 Task: Check out the plans for you.
Action: Mouse moved to (72, 605)
Screenshot: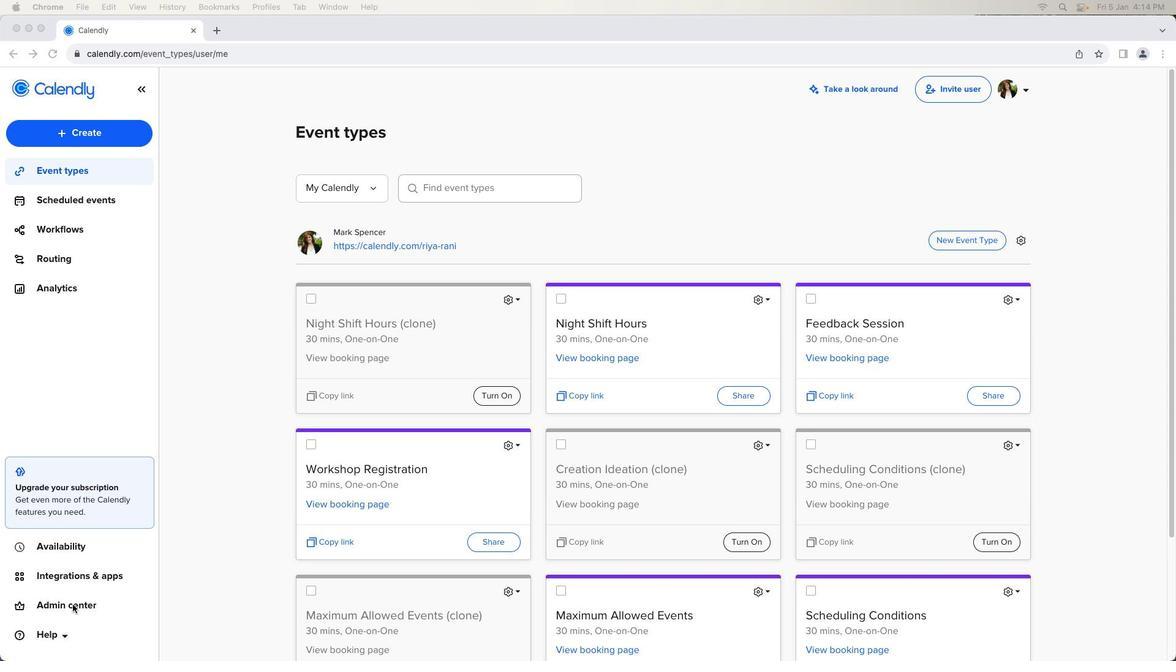 
Action: Mouse pressed left at (72, 605)
Screenshot: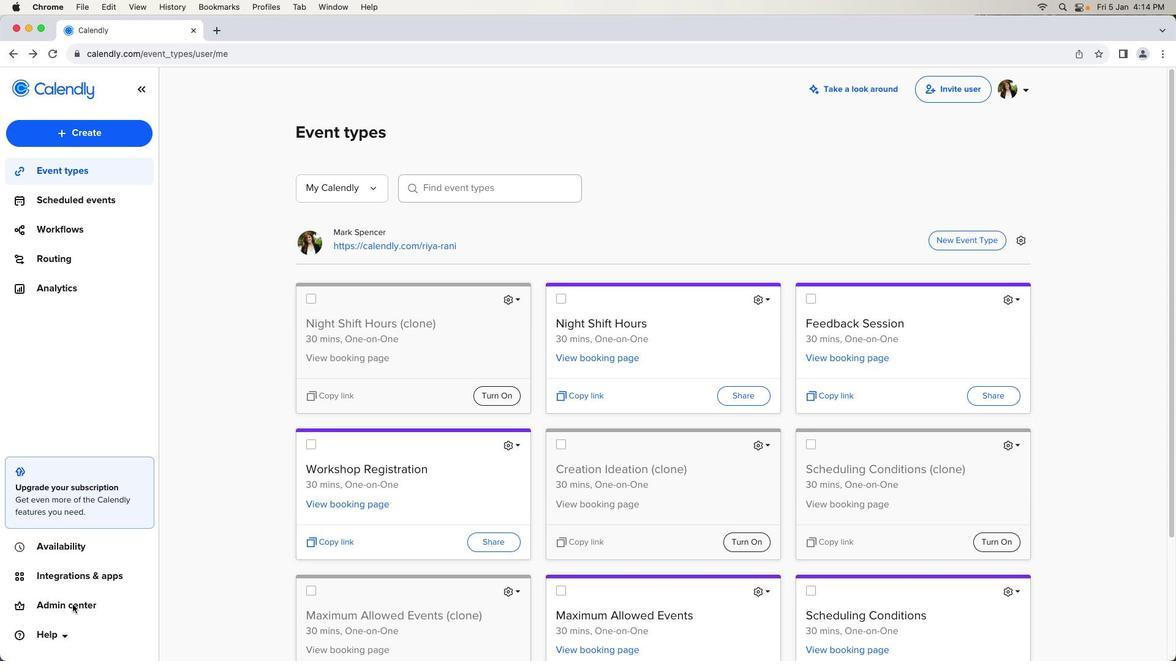 
Action: Mouse pressed left at (72, 605)
Screenshot: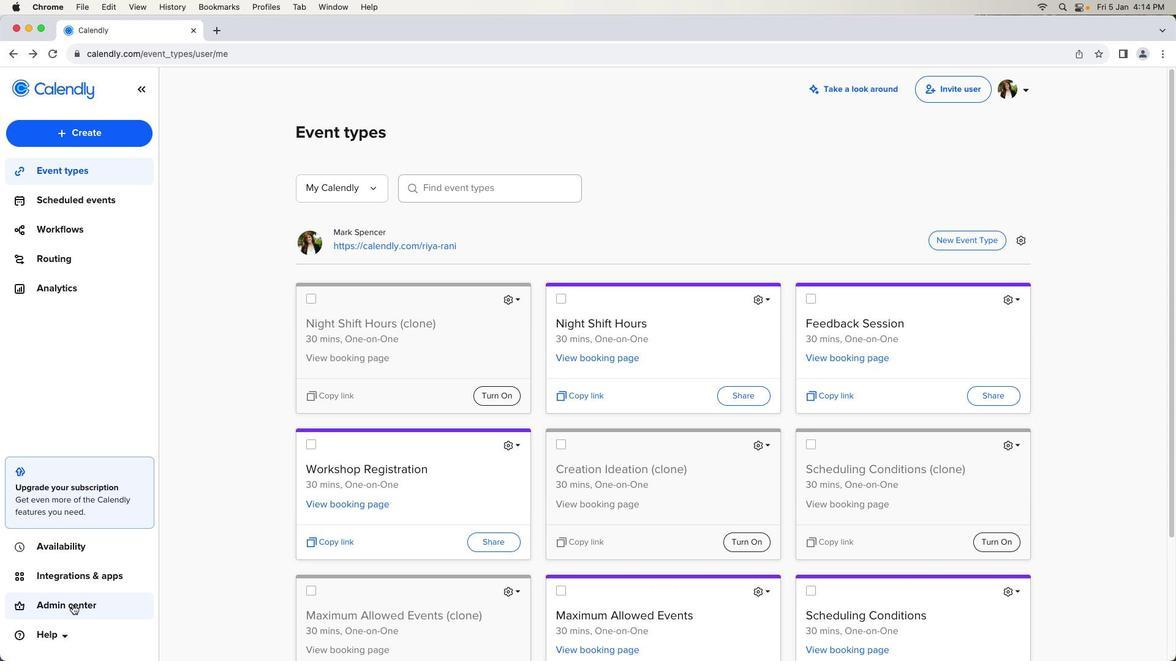 
Action: Mouse moved to (87, 376)
Screenshot: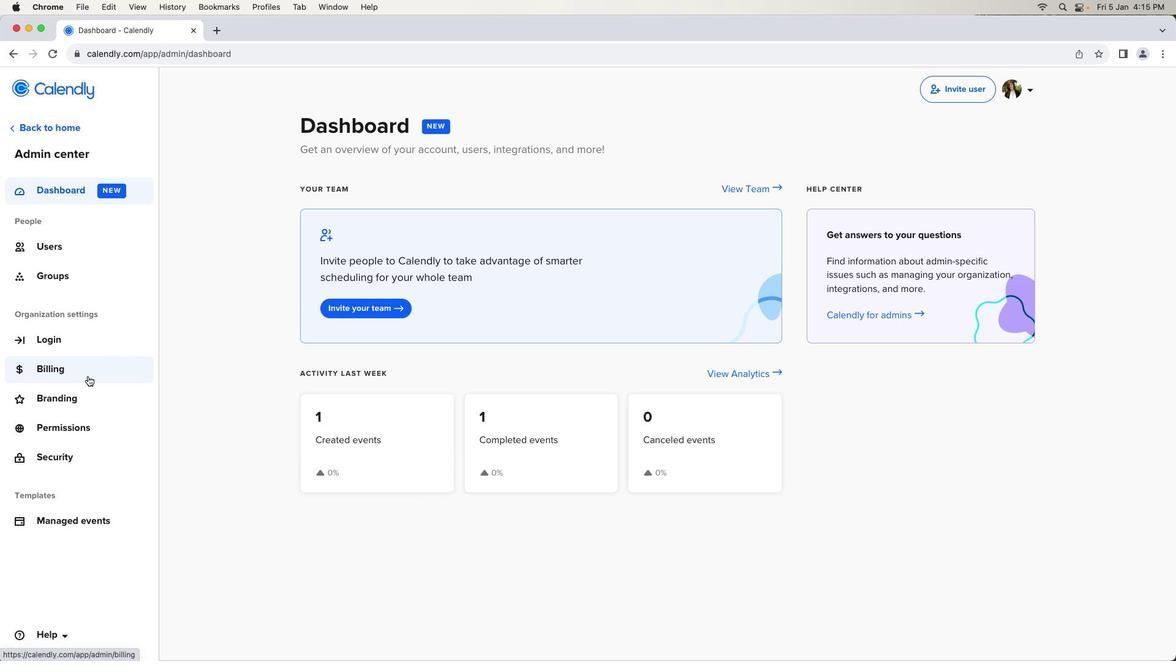 
Action: Mouse pressed left at (87, 376)
Screenshot: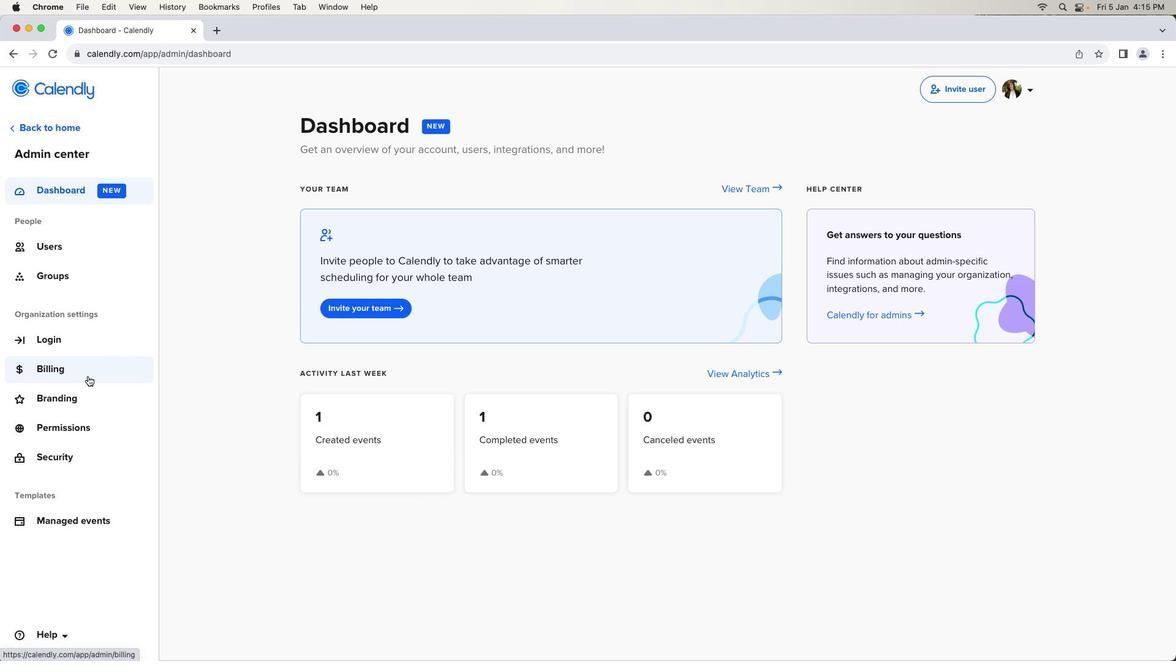 
Action: Mouse moved to (840, 536)
Screenshot: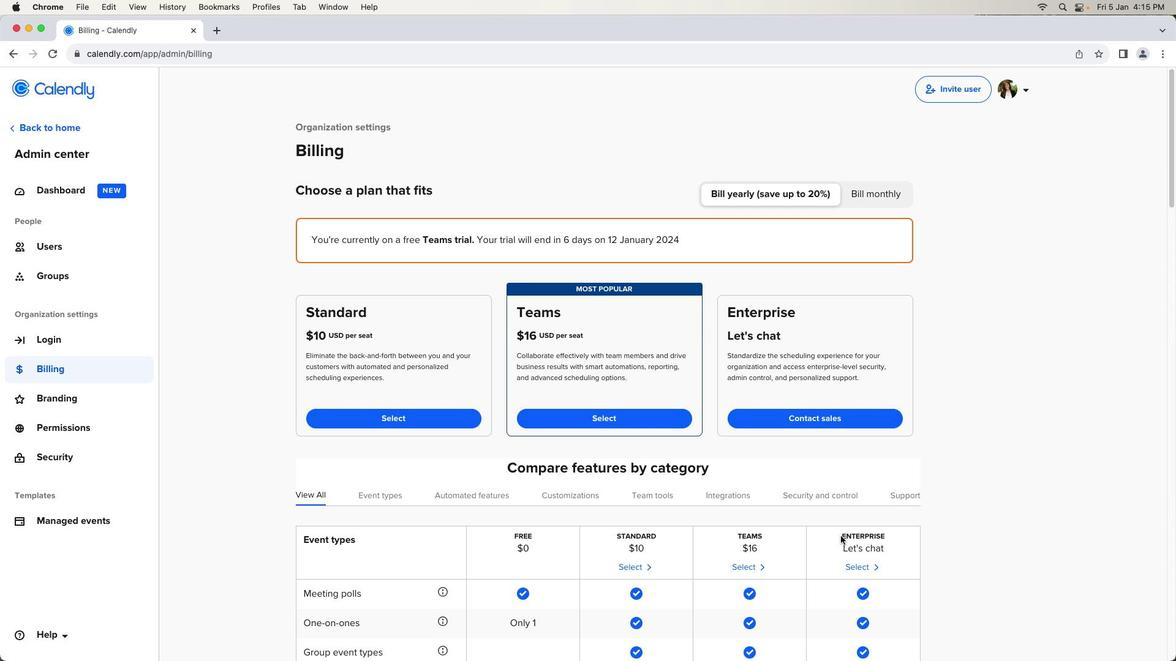 
Action: Mouse scrolled (840, 536) with delta (0, 0)
Screenshot: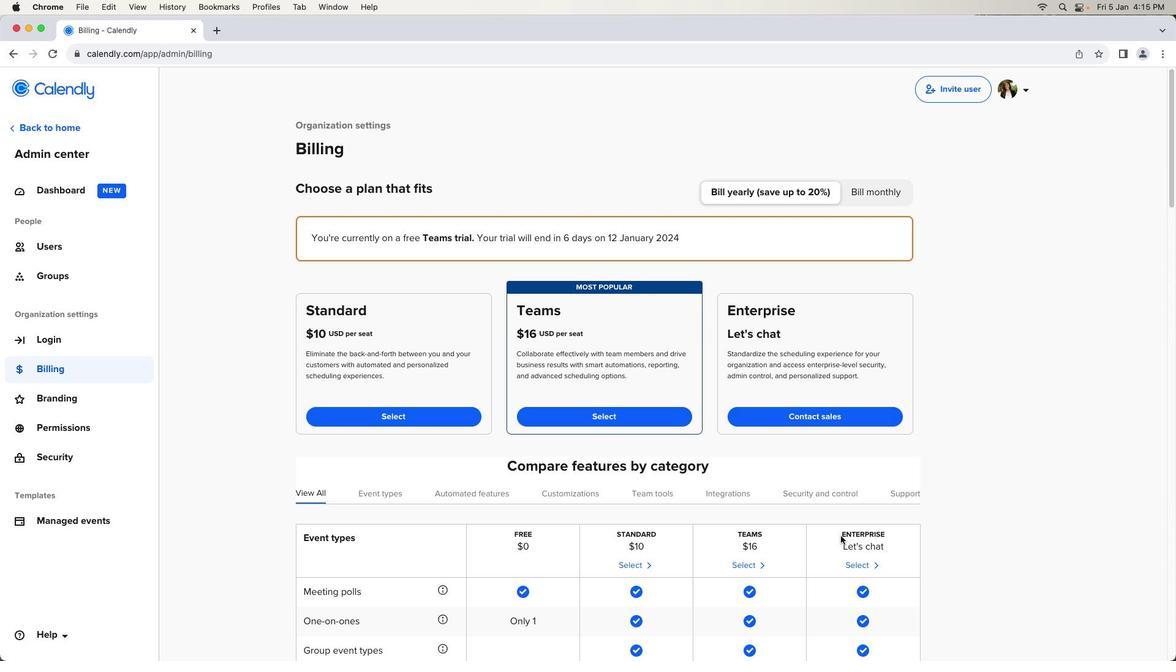
Action: Mouse scrolled (840, 536) with delta (0, 0)
Screenshot: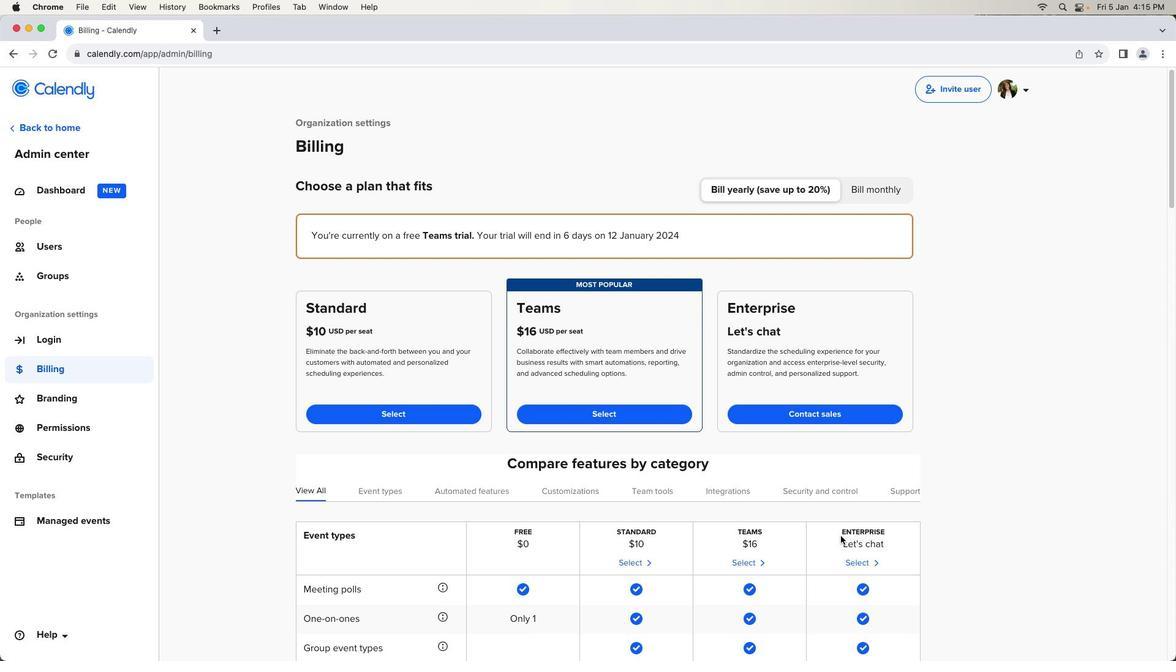 
Action: Mouse scrolled (840, 536) with delta (0, 0)
Screenshot: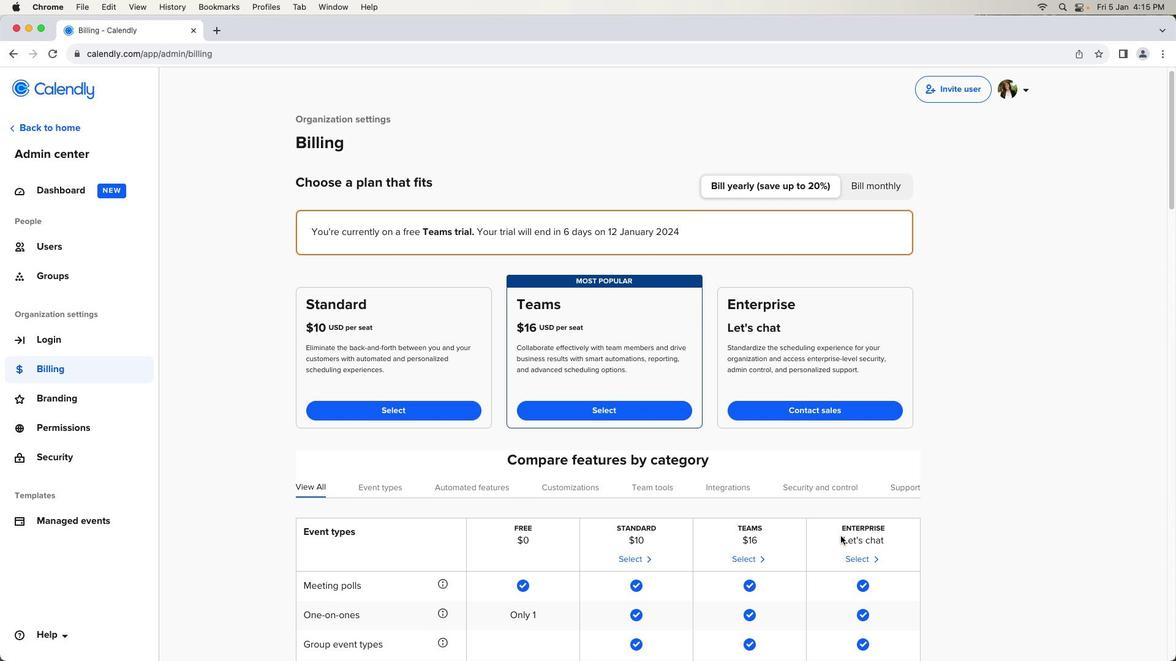 
Action: Mouse scrolled (840, 536) with delta (0, 0)
Screenshot: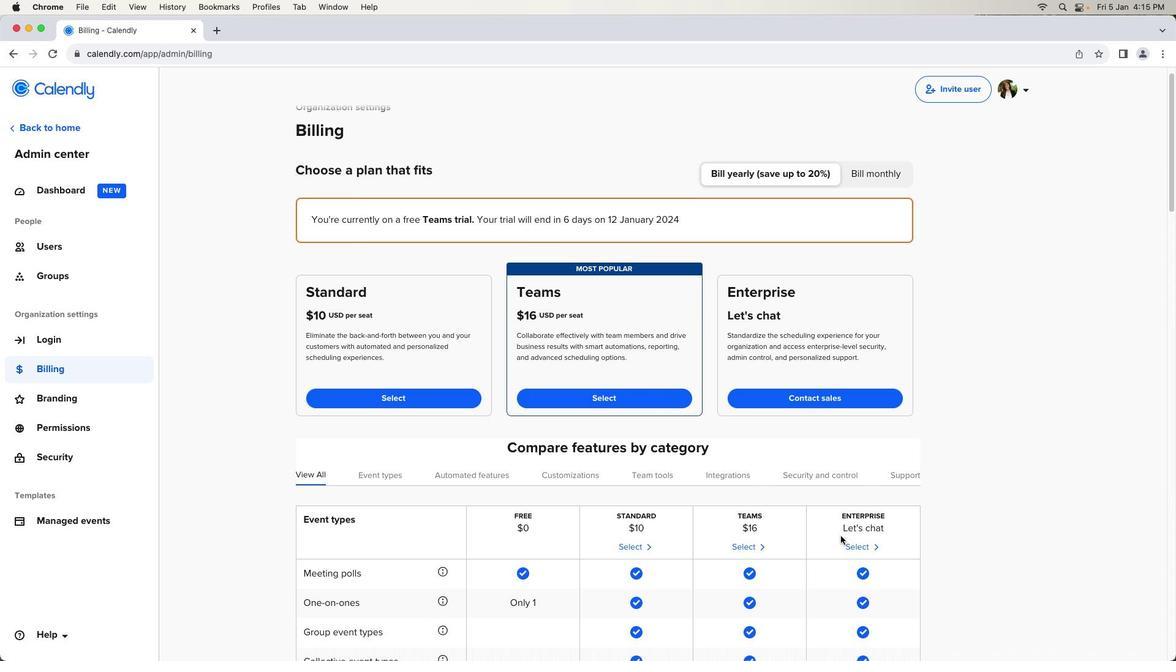 
Action: Mouse scrolled (840, 536) with delta (0, 0)
Screenshot: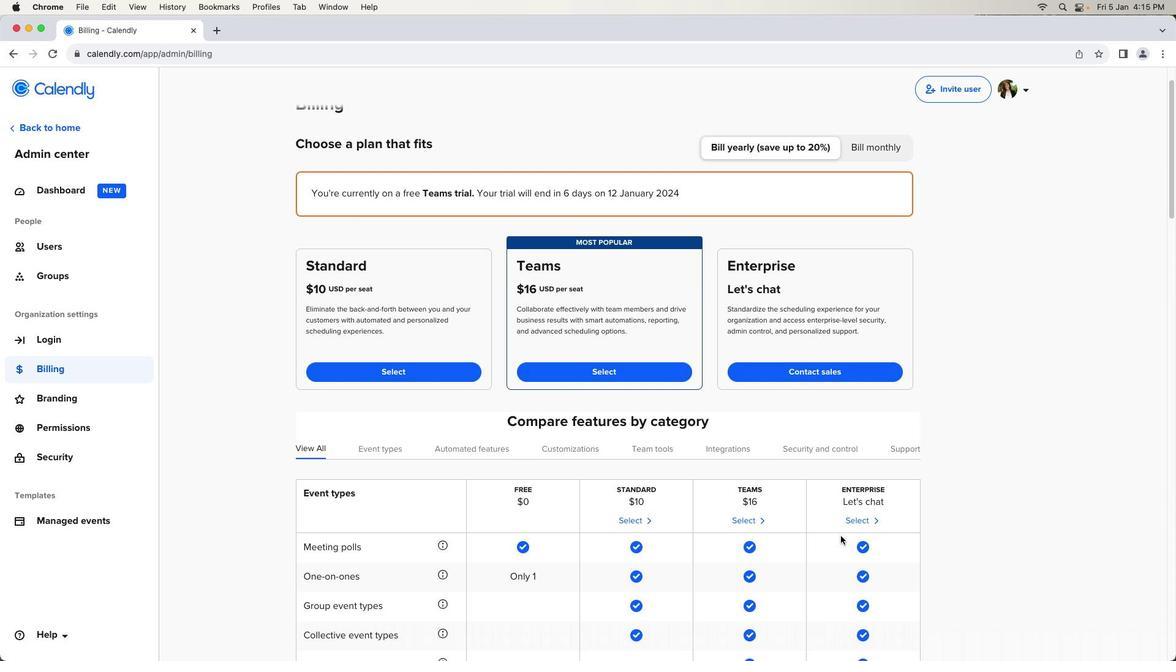 
Action: Mouse scrolled (840, 536) with delta (0, 0)
Screenshot: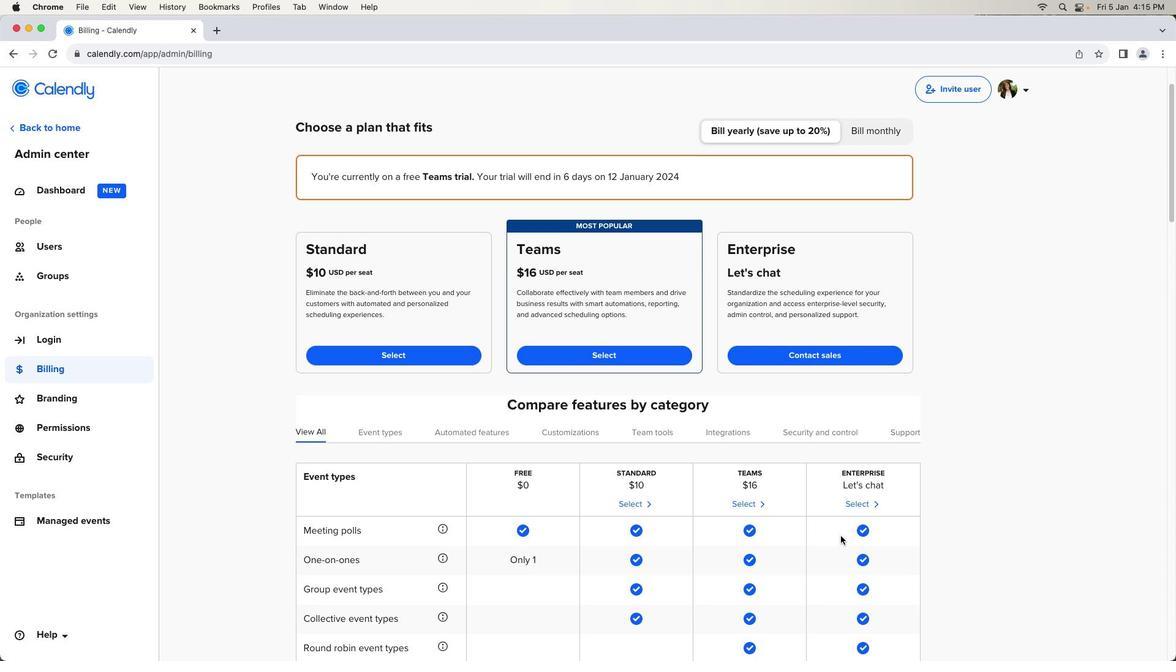 
Action: Mouse scrolled (840, 536) with delta (0, 0)
Screenshot: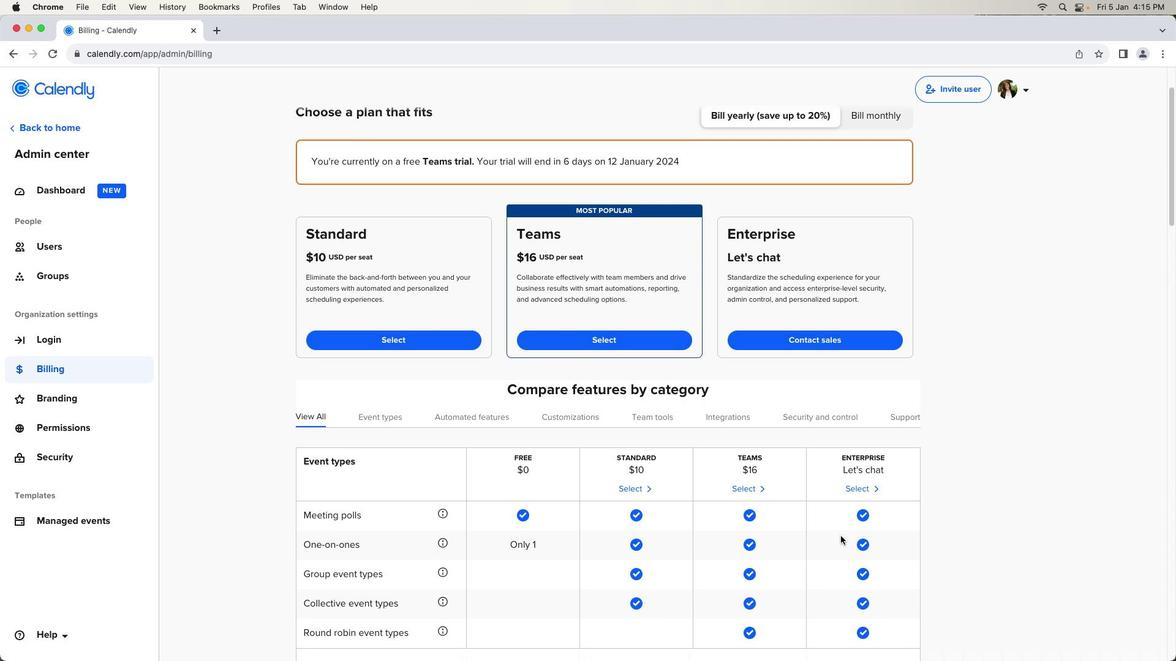 
Action: Mouse scrolled (840, 536) with delta (0, 0)
Screenshot: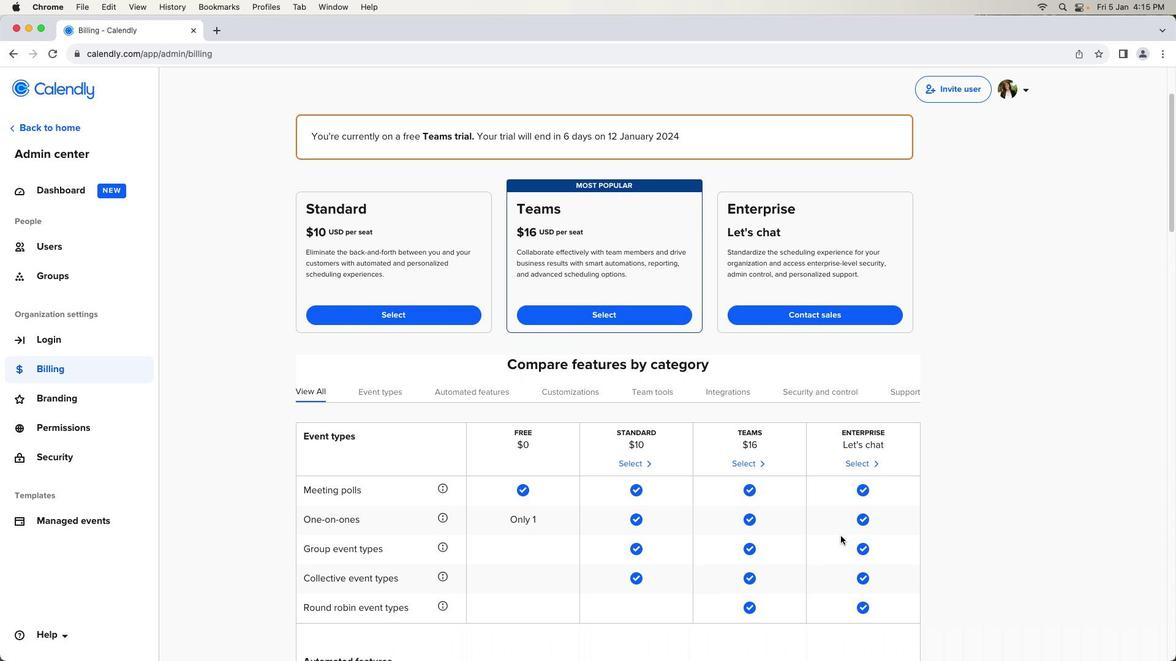 
Action: Mouse scrolled (840, 536) with delta (0, -1)
Screenshot: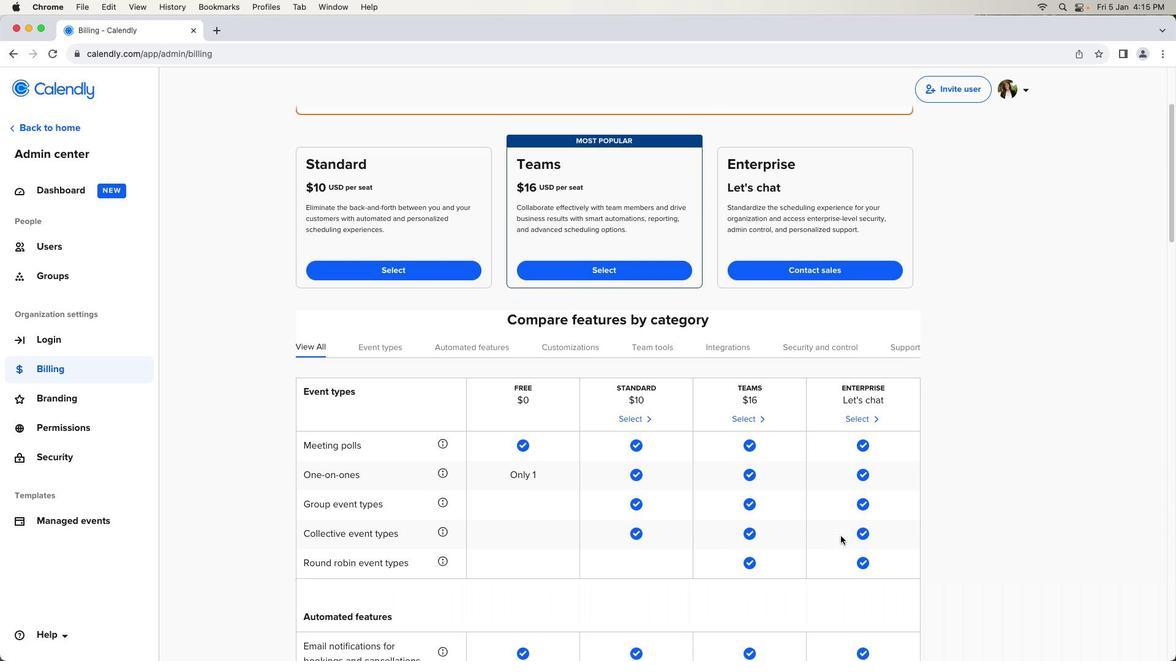 
Action: Mouse moved to (840, 536)
Screenshot: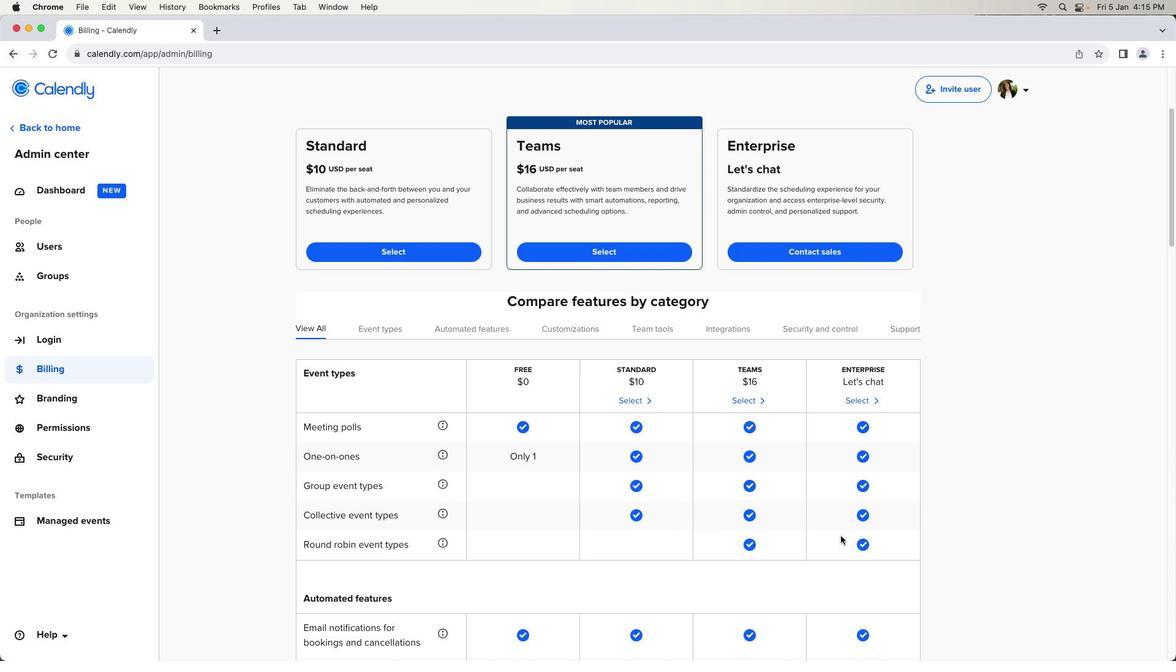 
Action: Mouse scrolled (840, 536) with delta (0, 0)
Screenshot: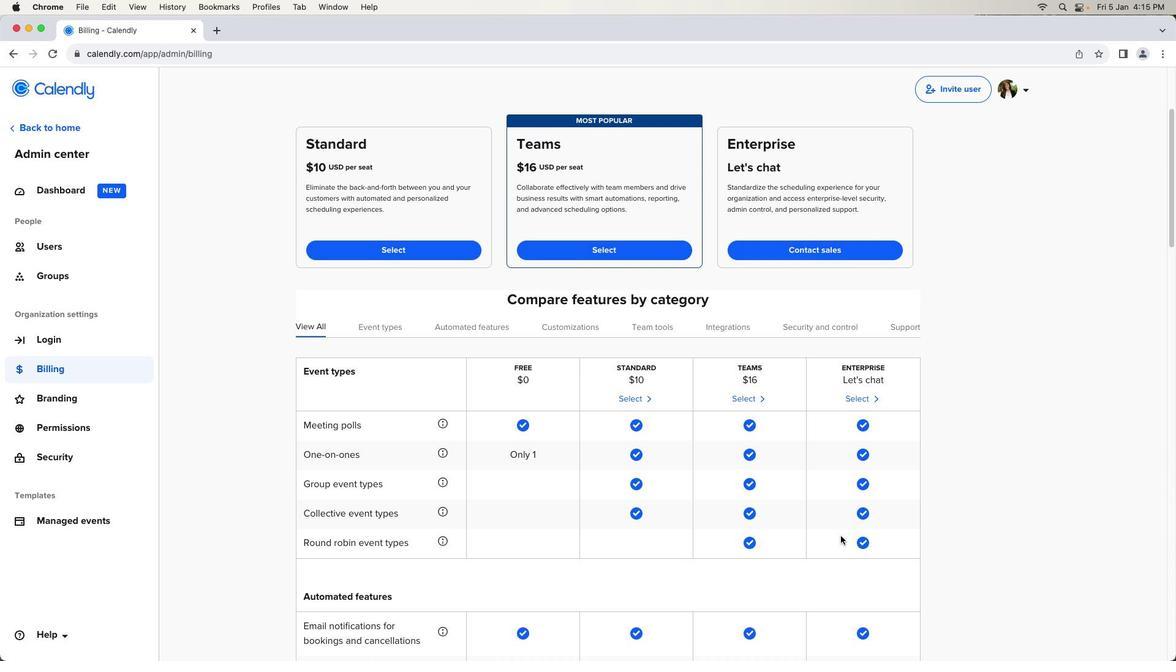 
Action: Mouse scrolled (840, 536) with delta (0, 0)
Screenshot: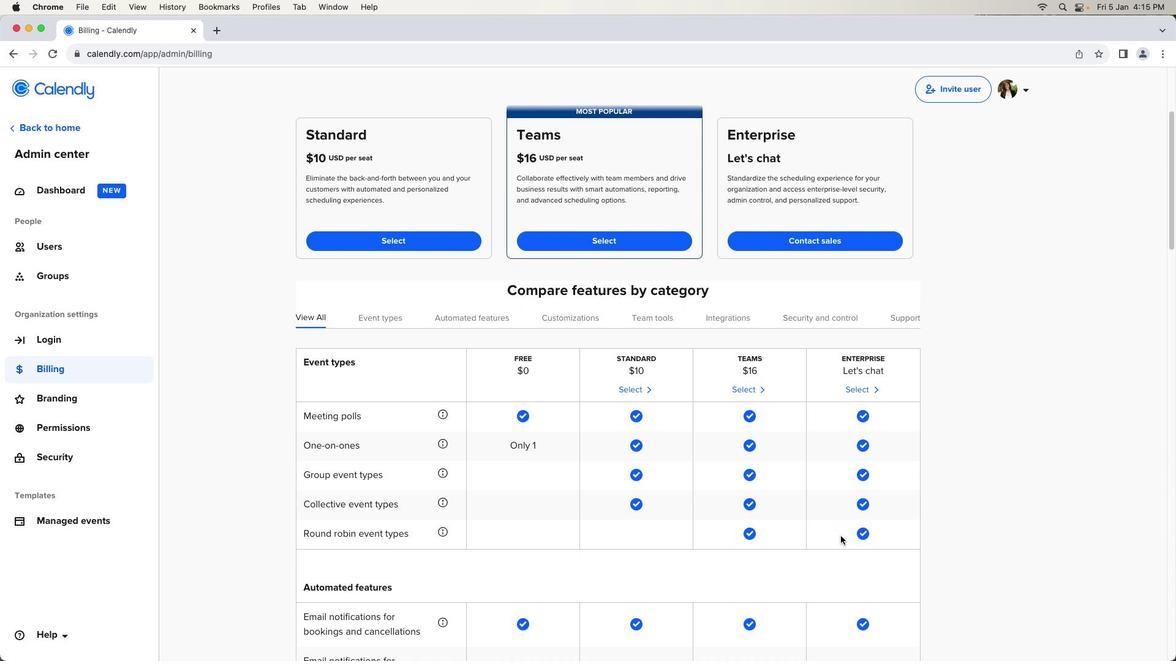 
Action: Mouse scrolled (840, 536) with delta (0, 0)
Screenshot: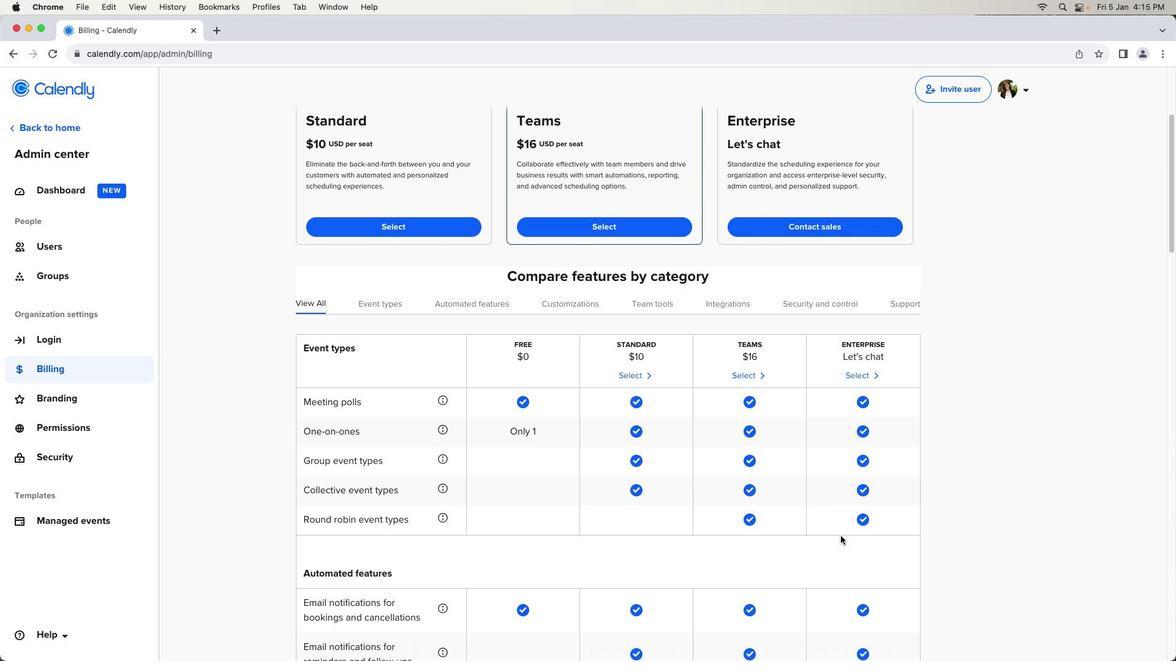 
Action: Mouse moved to (840, 536)
Screenshot: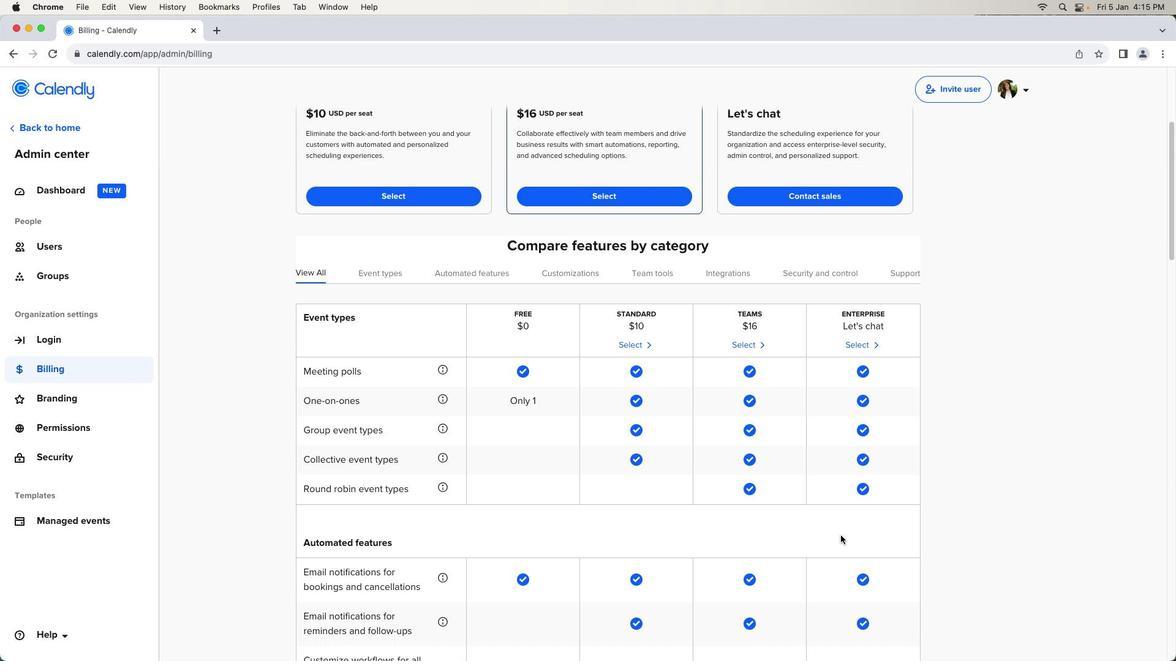 
Action: Mouse scrolled (840, 536) with delta (0, 0)
Screenshot: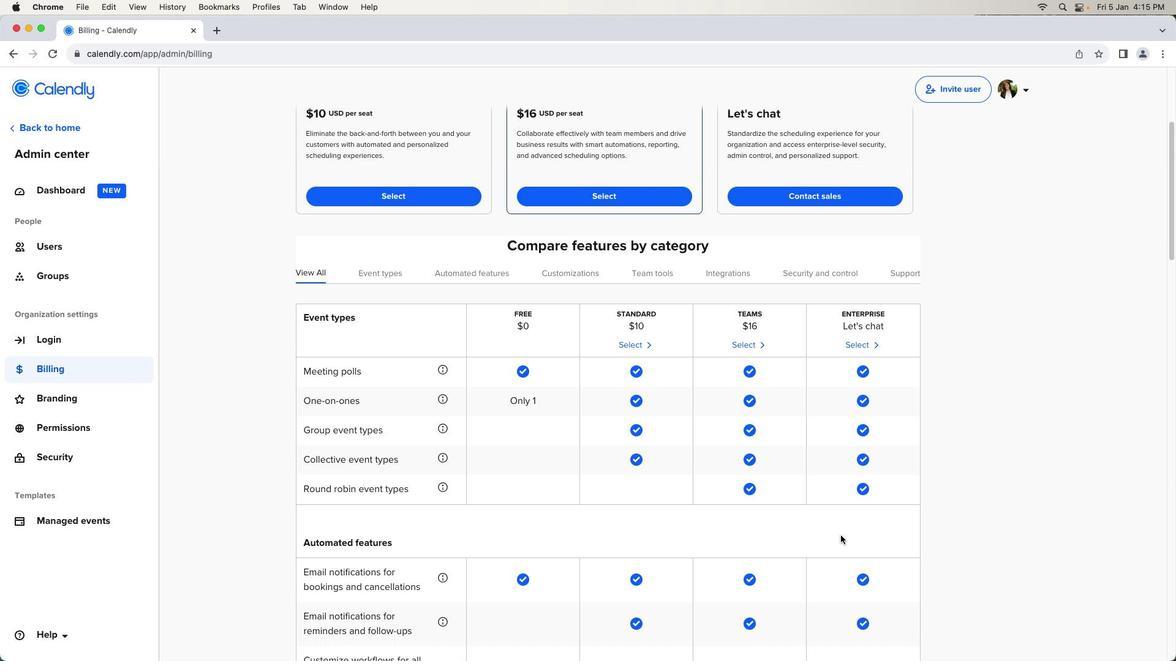 
Action: Mouse moved to (840, 536)
Screenshot: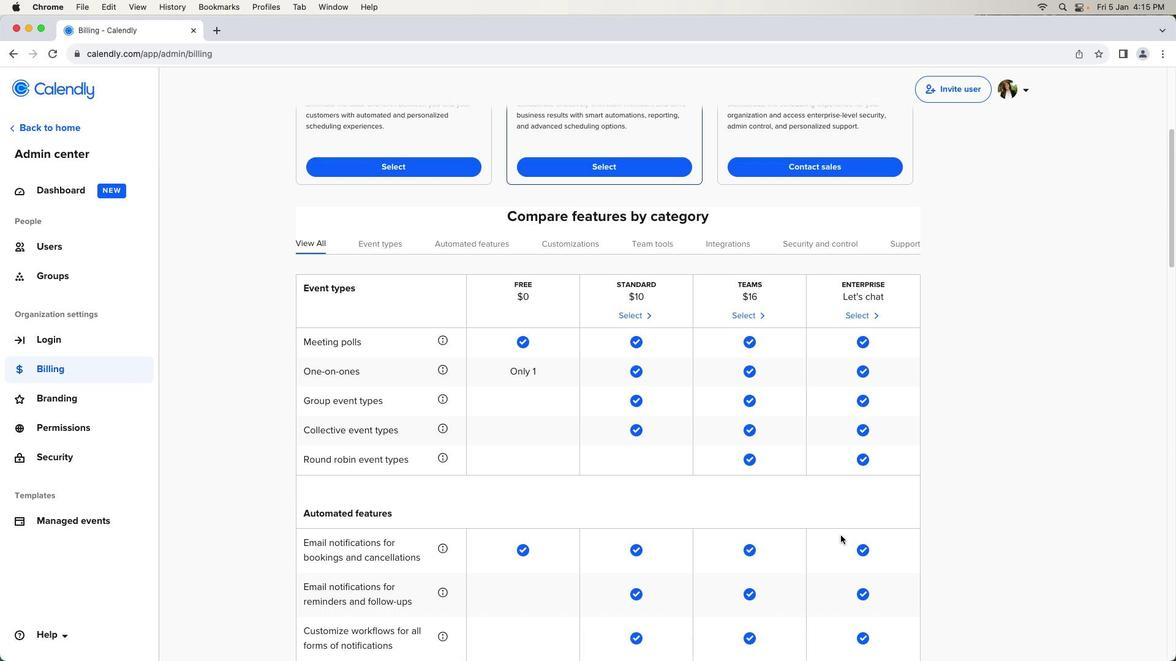 
Action: Mouse scrolled (840, 536) with delta (0, 0)
Screenshot: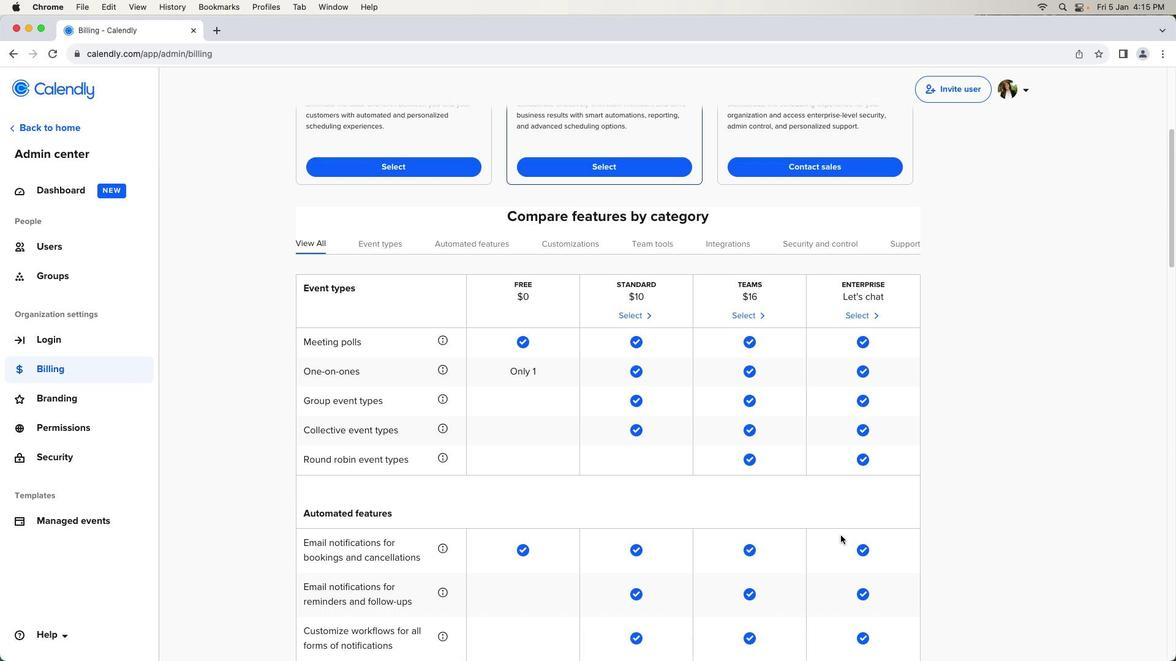 
Action: Mouse scrolled (840, 536) with delta (0, -1)
Screenshot: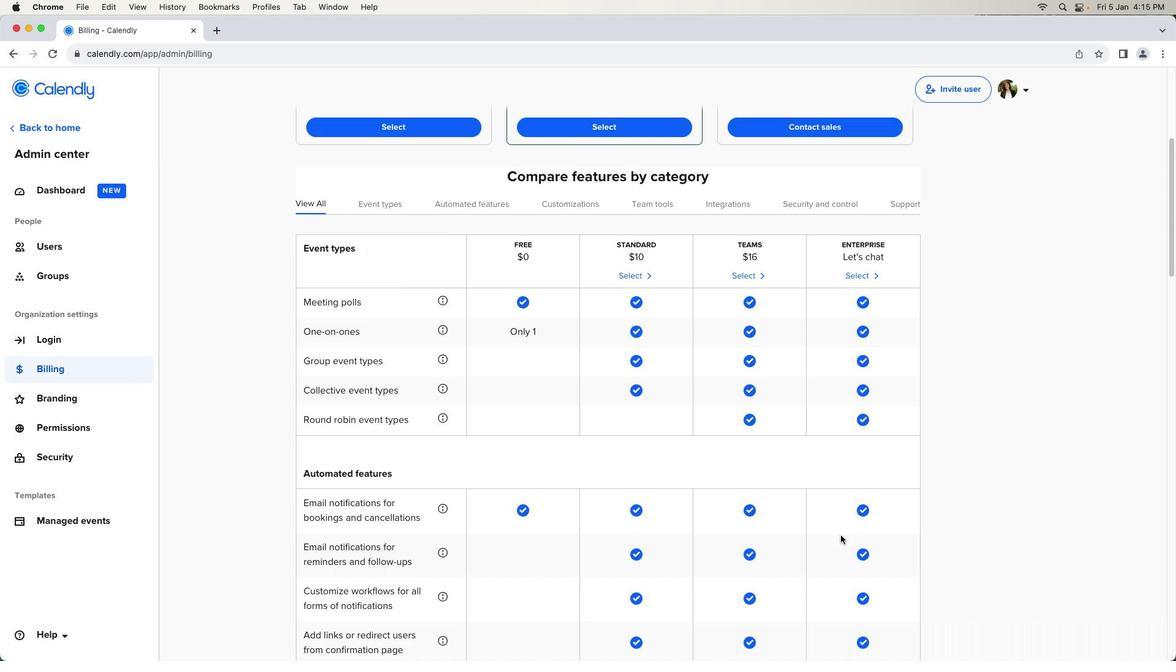 
Action: Mouse scrolled (840, 536) with delta (0, -1)
Screenshot: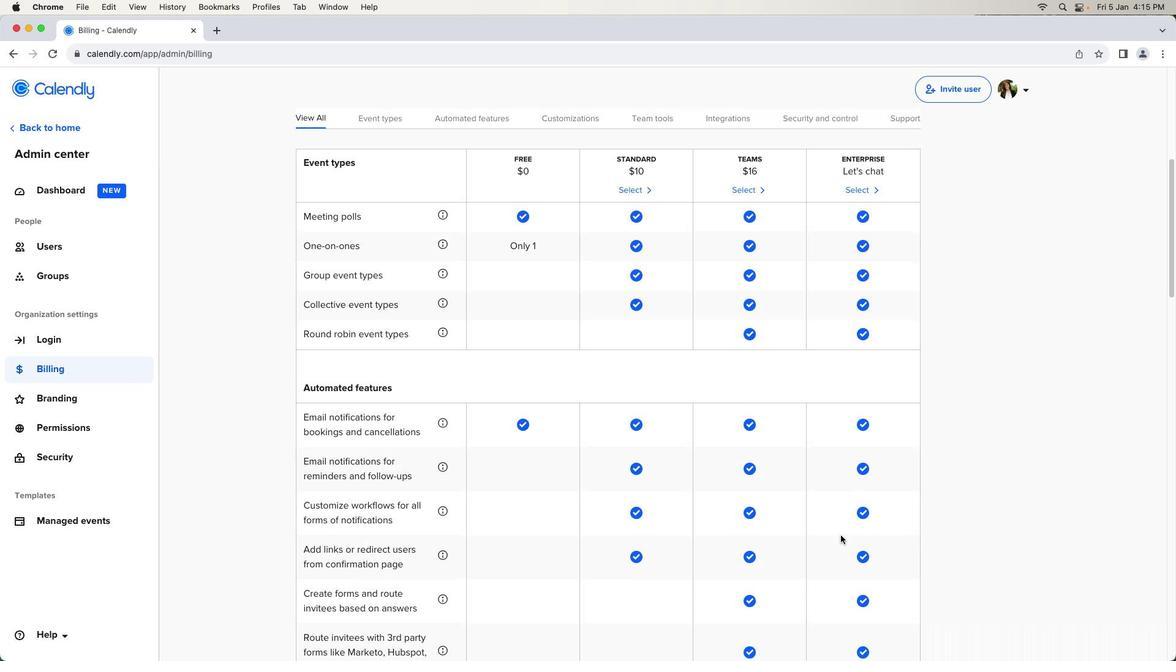 
Action: Mouse scrolled (840, 536) with delta (0, 0)
Screenshot: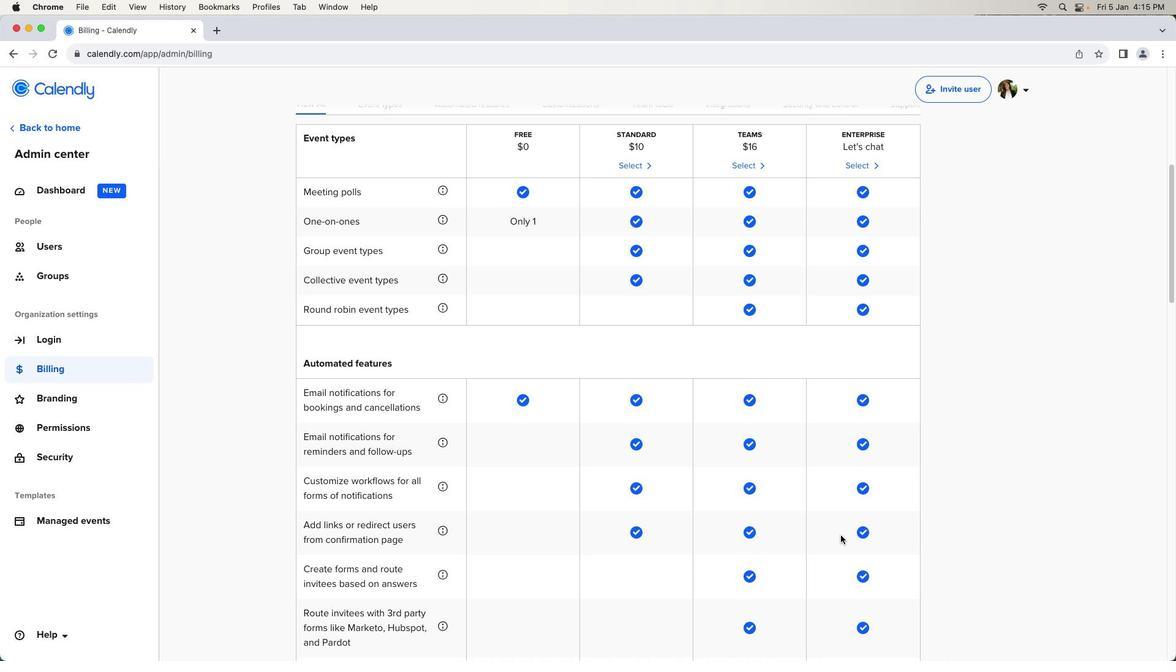 
Action: Mouse scrolled (840, 536) with delta (0, 0)
Screenshot: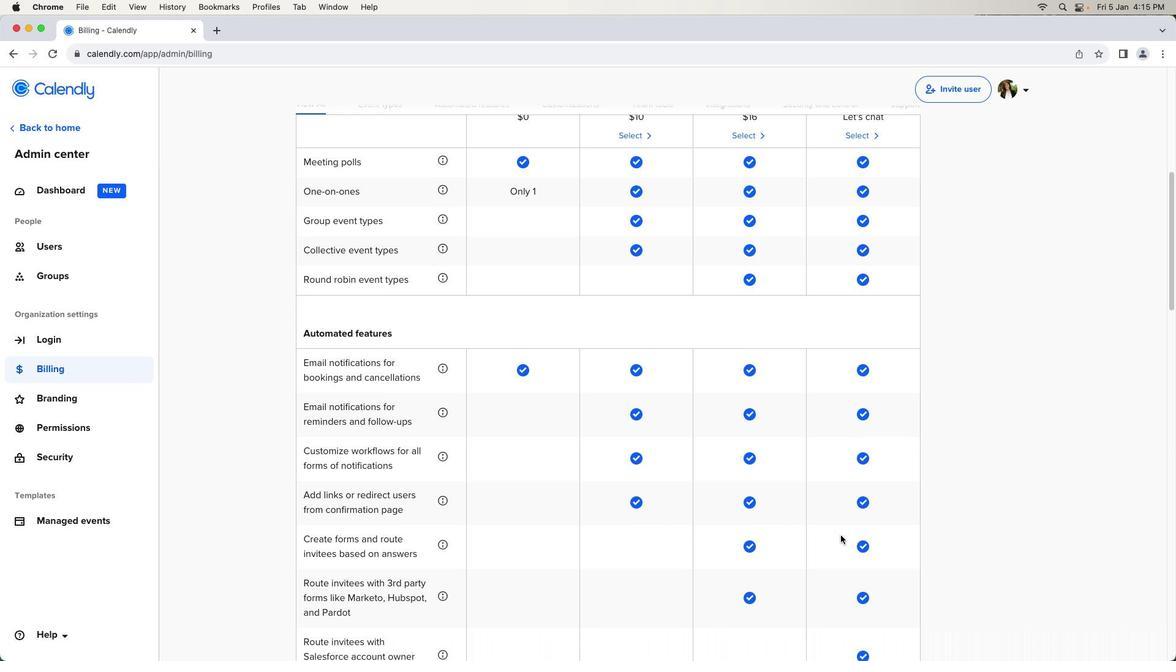
Action: Mouse scrolled (840, 536) with delta (0, -1)
Screenshot: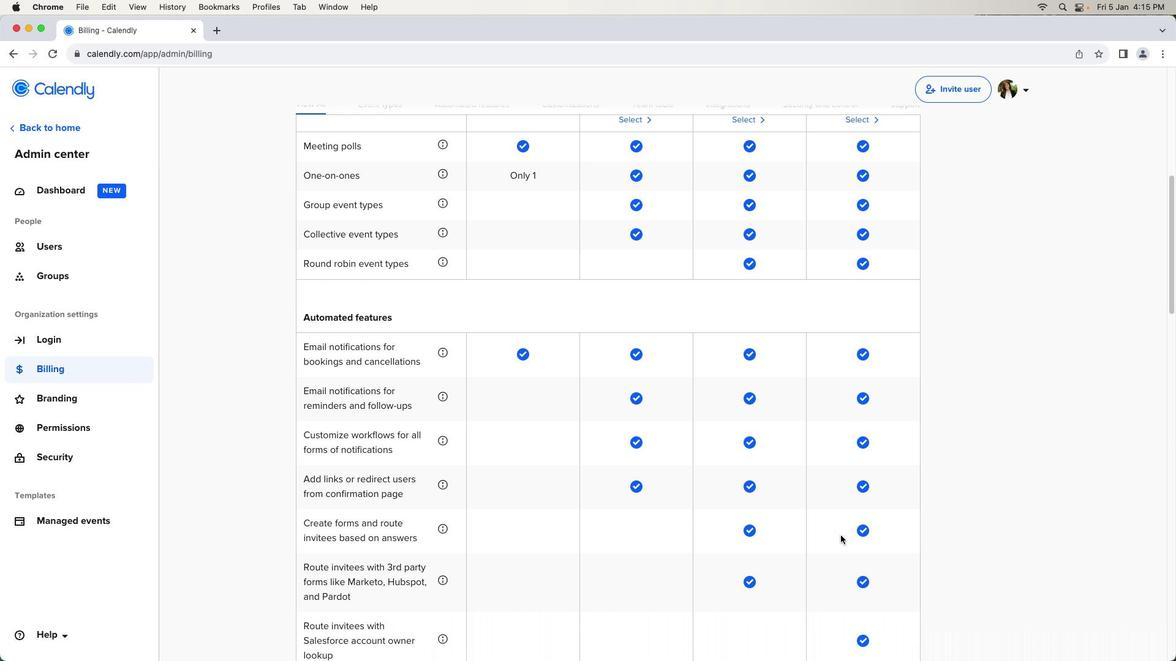 
Action: Mouse scrolled (840, 536) with delta (0, 0)
Screenshot: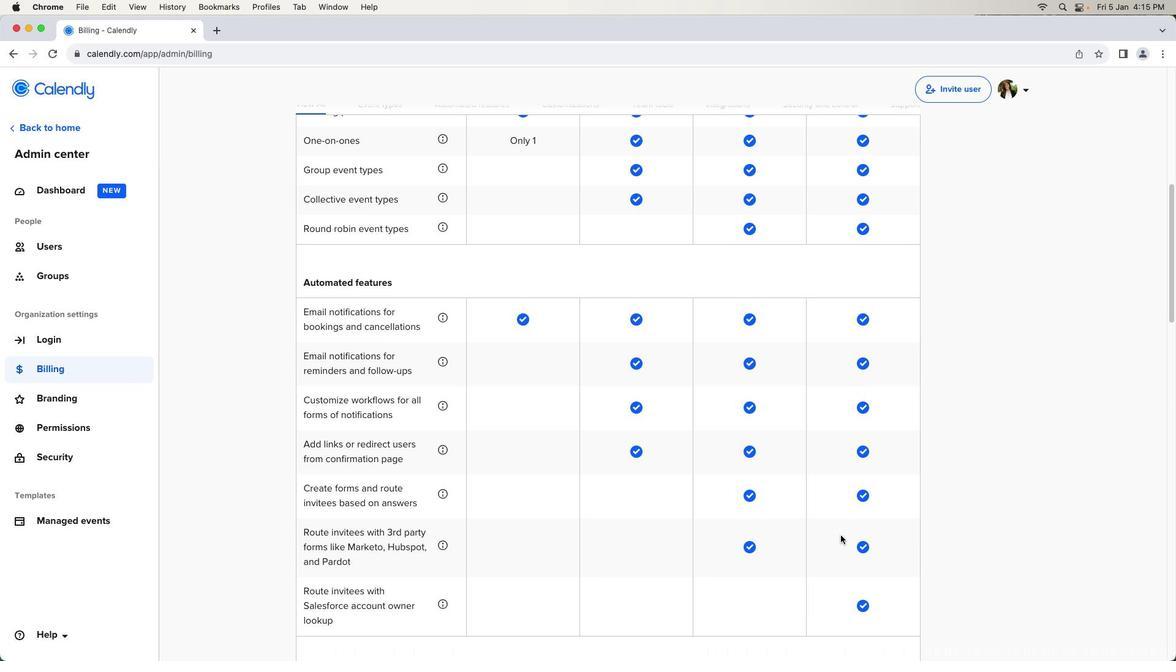 
Action: Mouse scrolled (840, 536) with delta (0, 0)
Screenshot: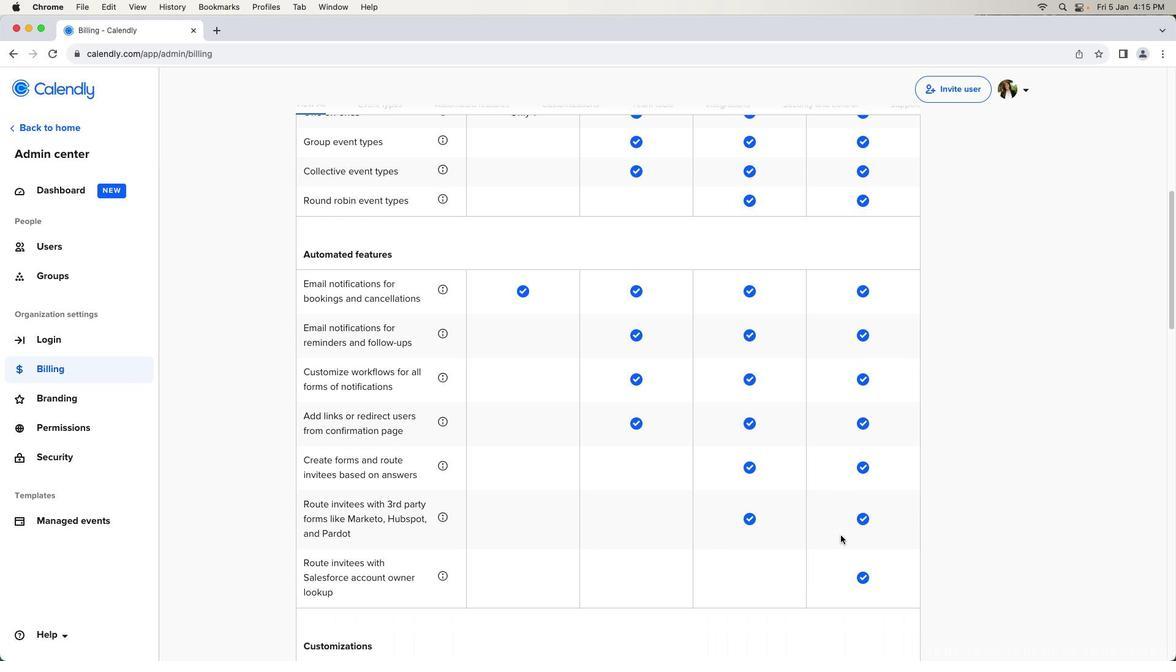 
Action: Mouse scrolled (840, 536) with delta (0, -1)
Screenshot: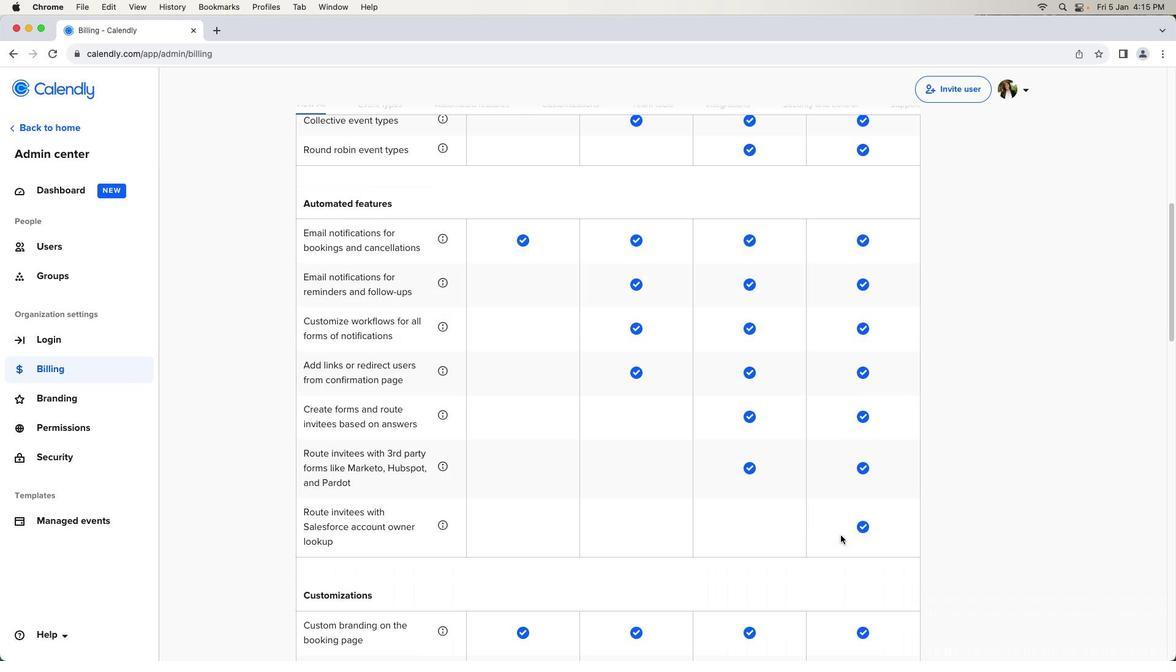 
Action: Mouse scrolled (840, 536) with delta (0, -2)
Screenshot: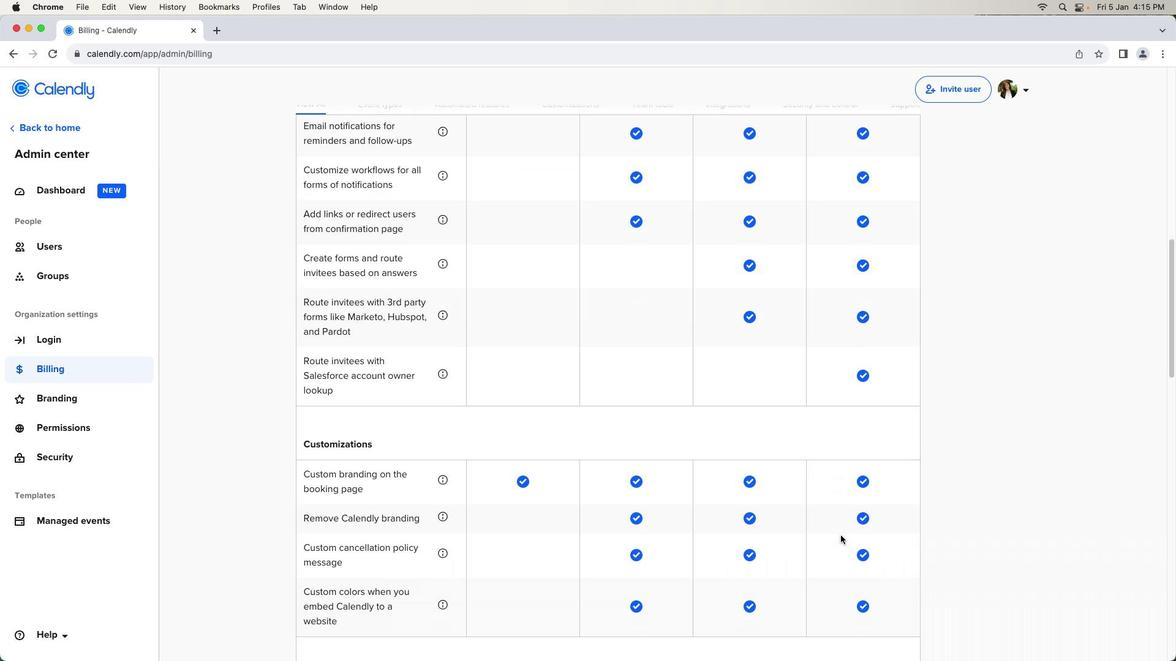 
Action: Mouse scrolled (840, 536) with delta (0, -3)
Screenshot: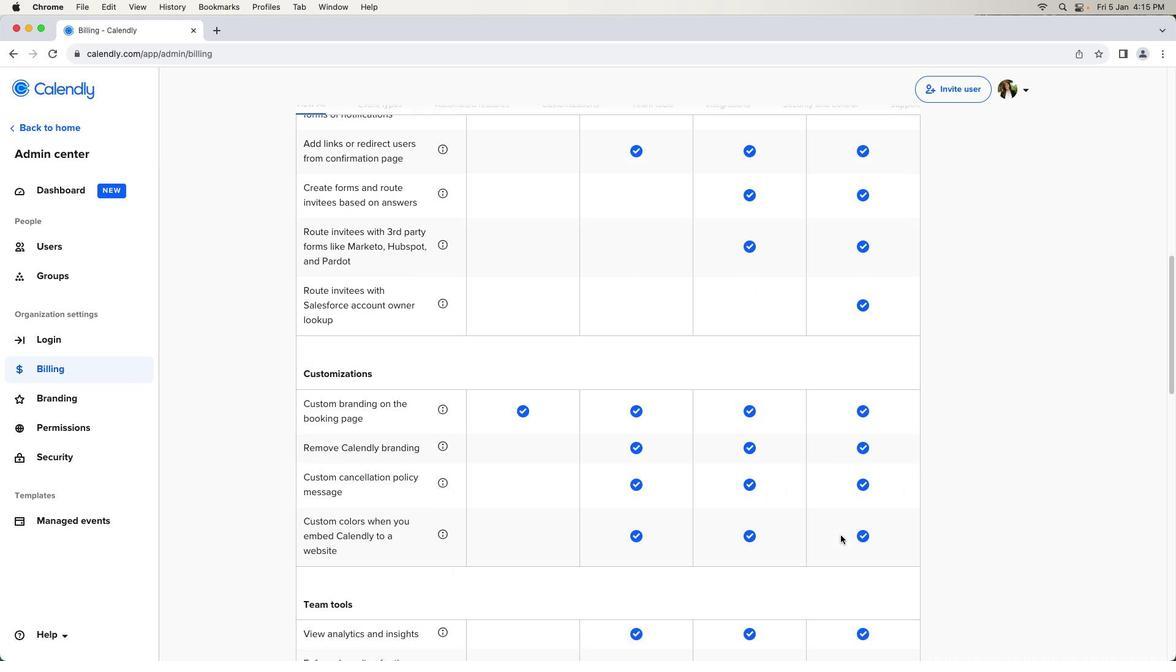 
Action: Mouse scrolled (840, 536) with delta (0, 0)
Screenshot: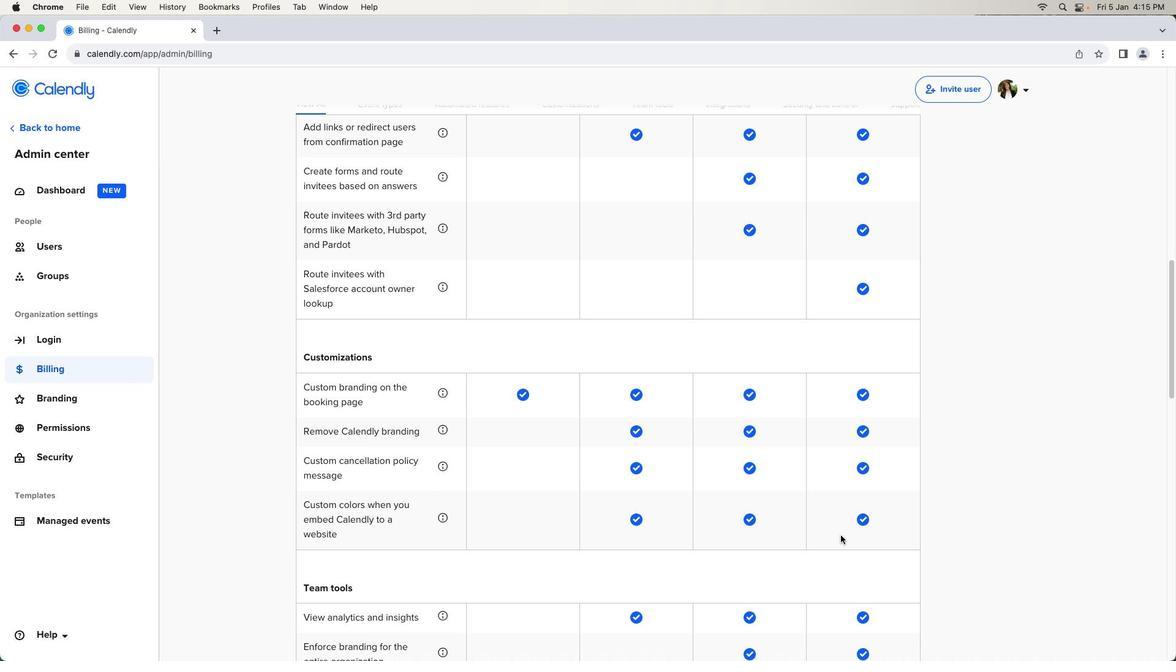 
Action: Mouse scrolled (840, 536) with delta (0, 0)
Screenshot: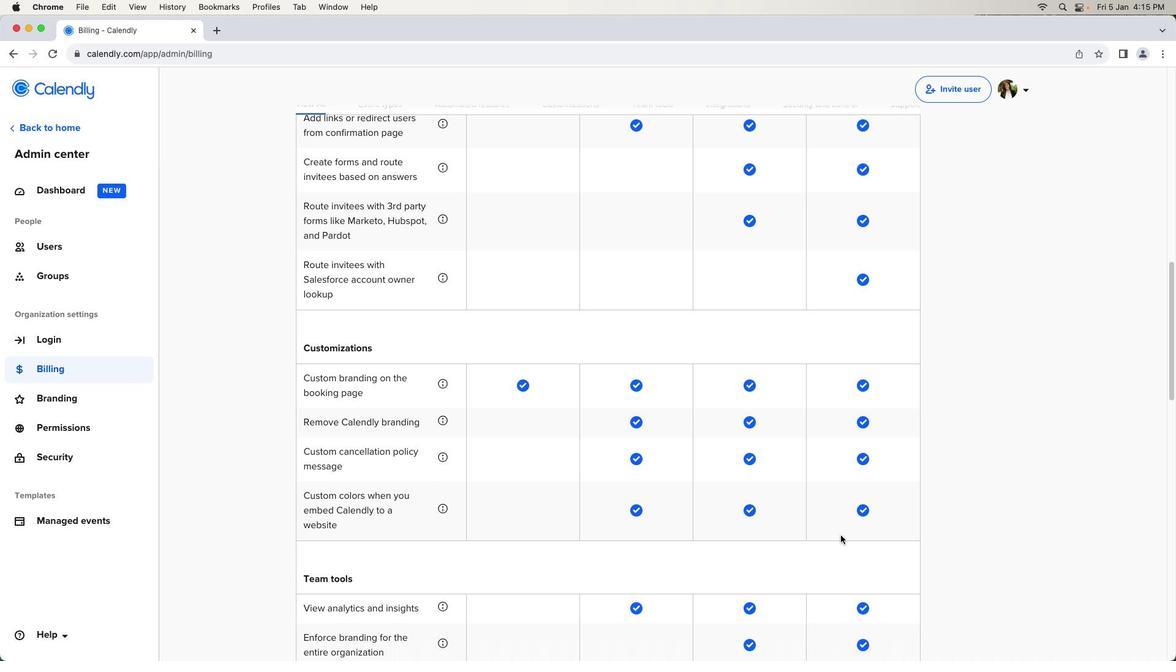
Action: Mouse scrolled (840, 536) with delta (0, -1)
Screenshot: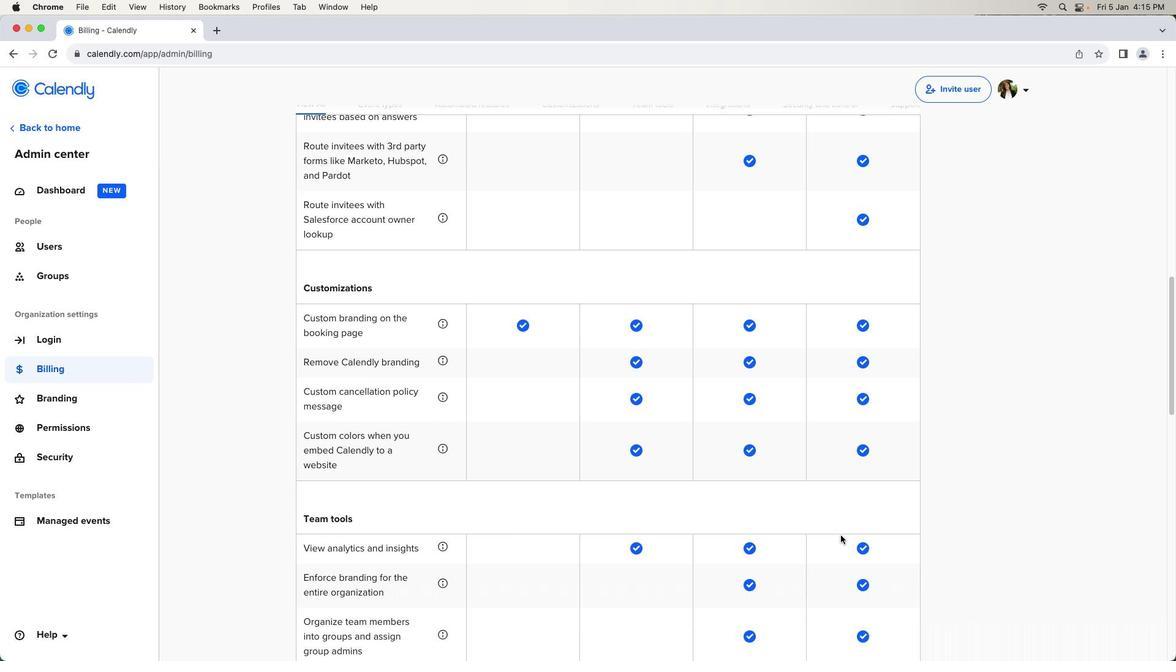 
Action: Mouse scrolled (840, 536) with delta (0, -1)
Screenshot: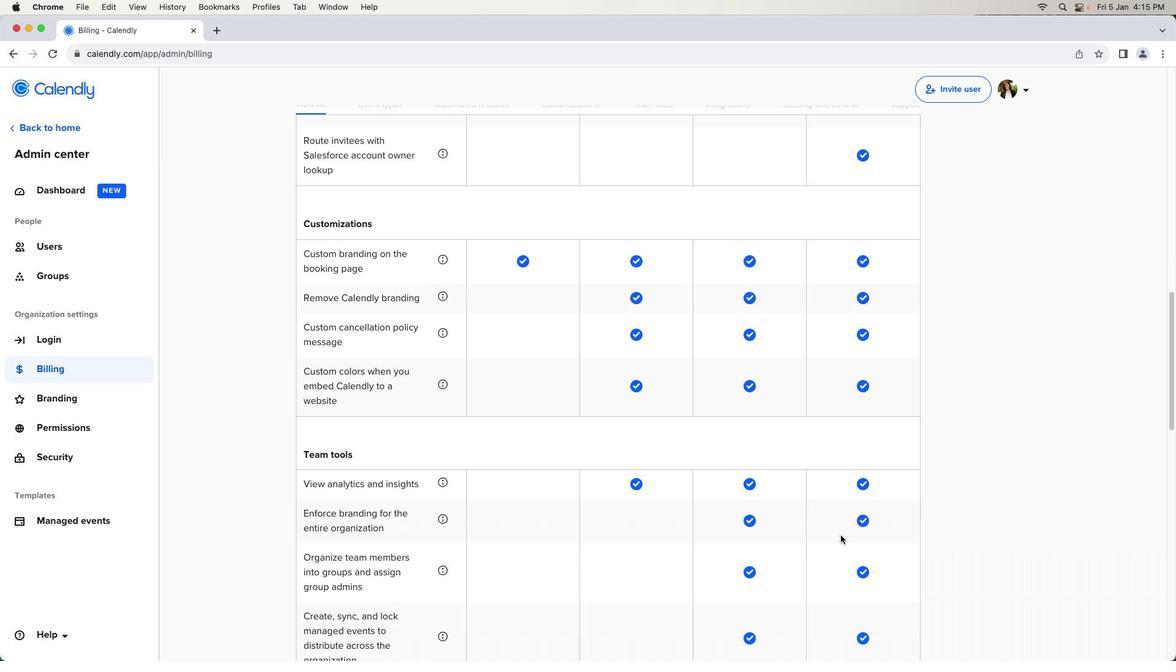 
Action: Mouse scrolled (840, 536) with delta (0, -1)
Screenshot: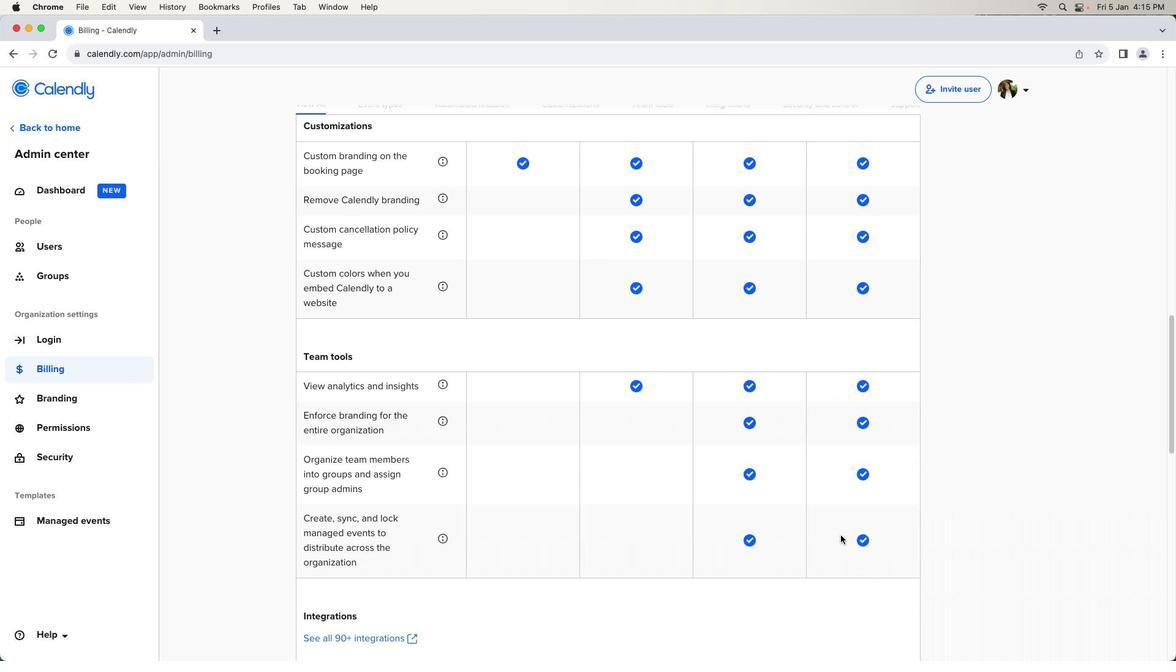 
Action: Mouse scrolled (840, 536) with delta (0, 0)
Screenshot: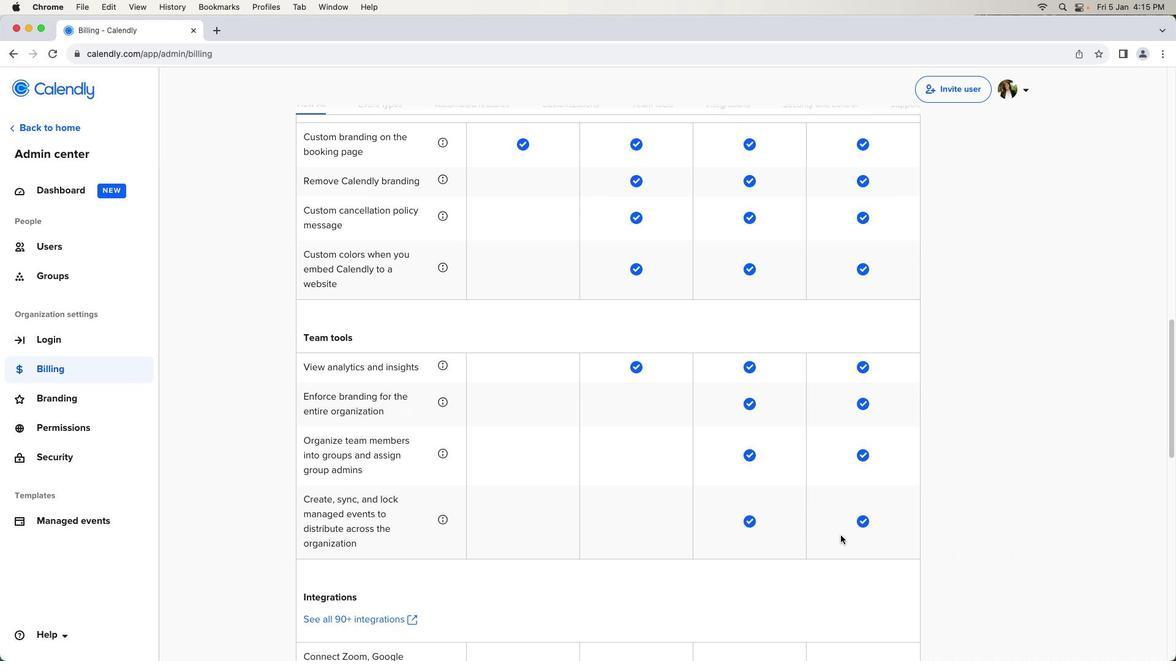 
Action: Mouse scrolled (840, 536) with delta (0, 0)
Screenshot: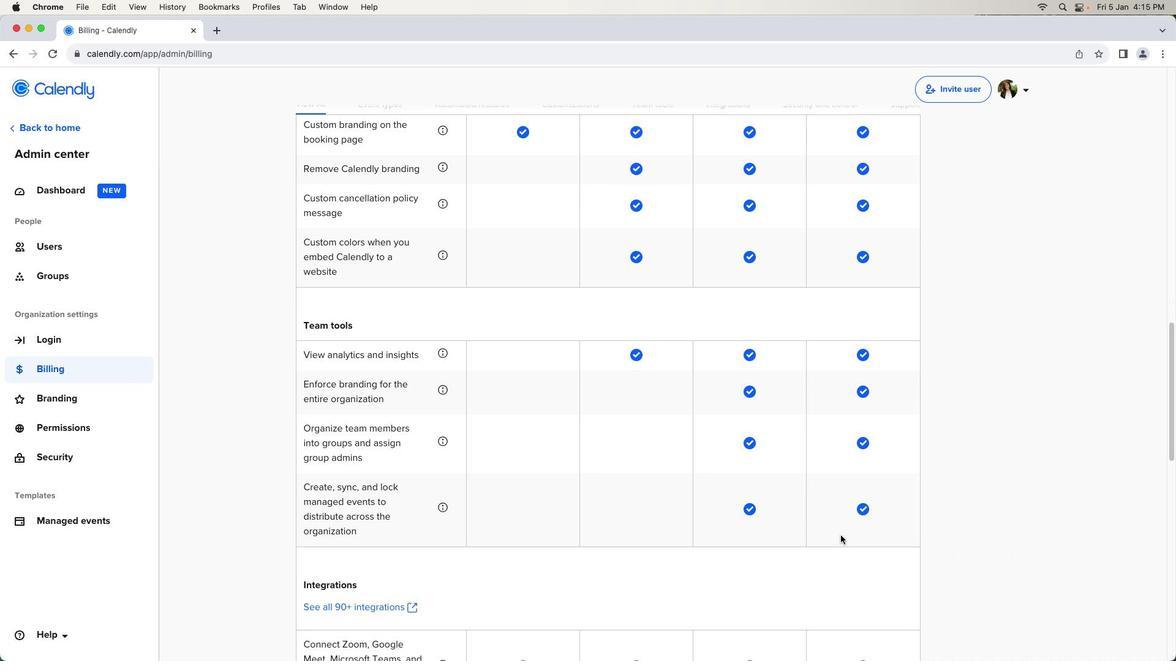 
Action: Mouse scrolled (840, 536) with delta (0, -1)
Screenshot: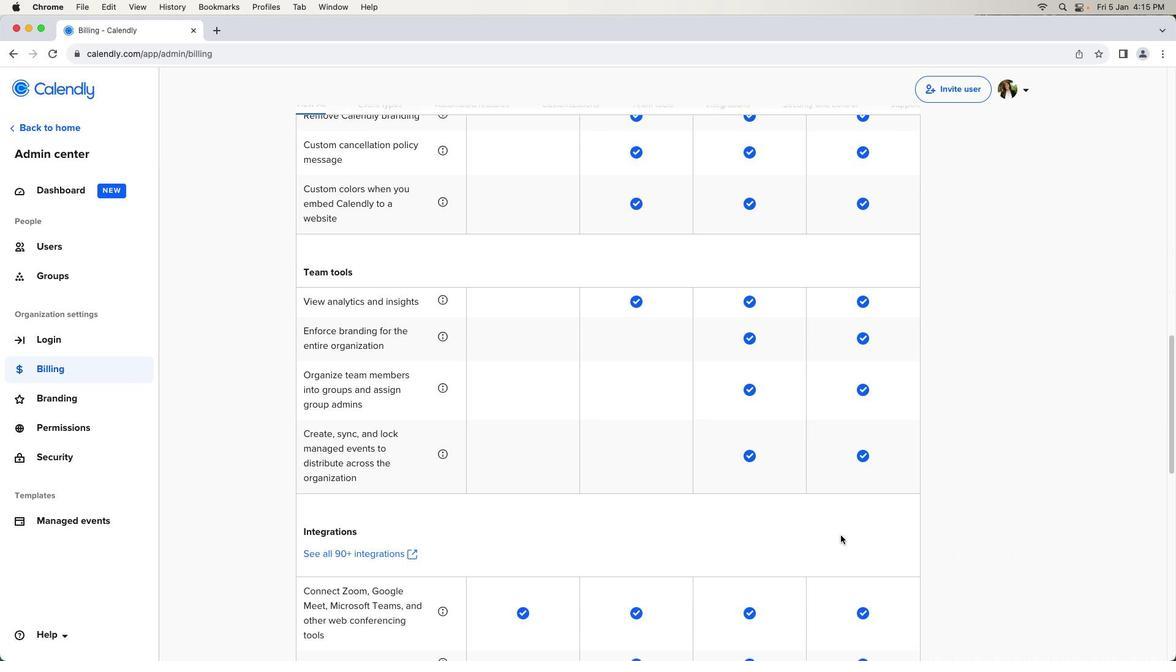 
Action: Mouse scrolled (840, 536) with delta (0, -1)
Screenshot: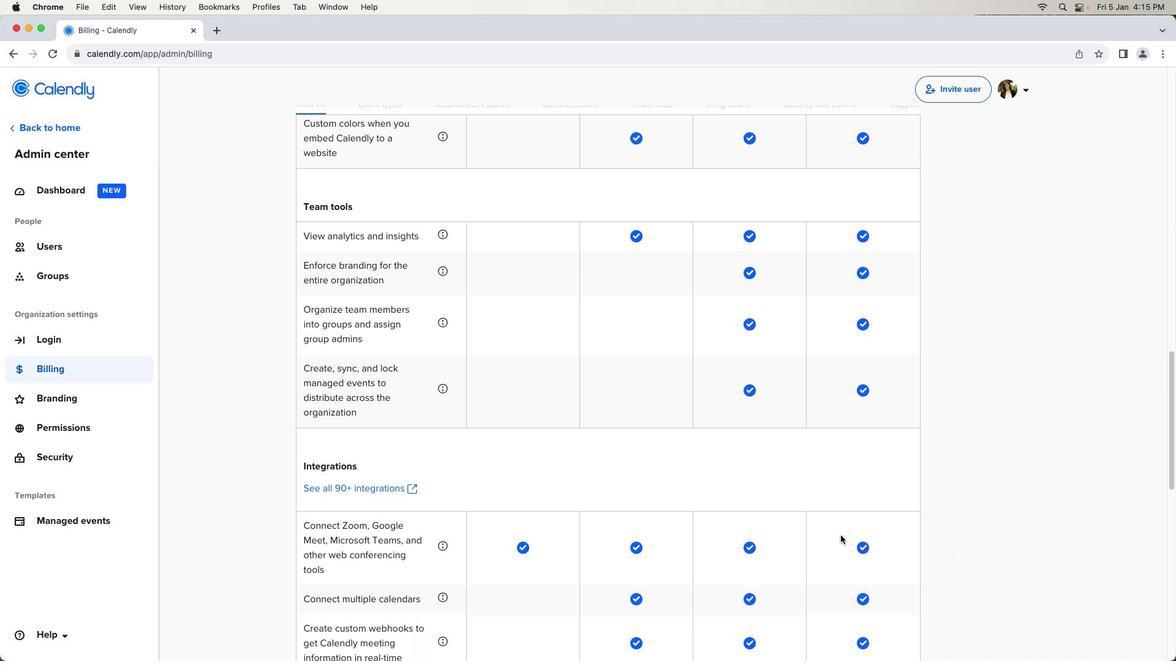 
Action: Mouse scrolled (840, 536) with delta (0, 0)
Screenshot: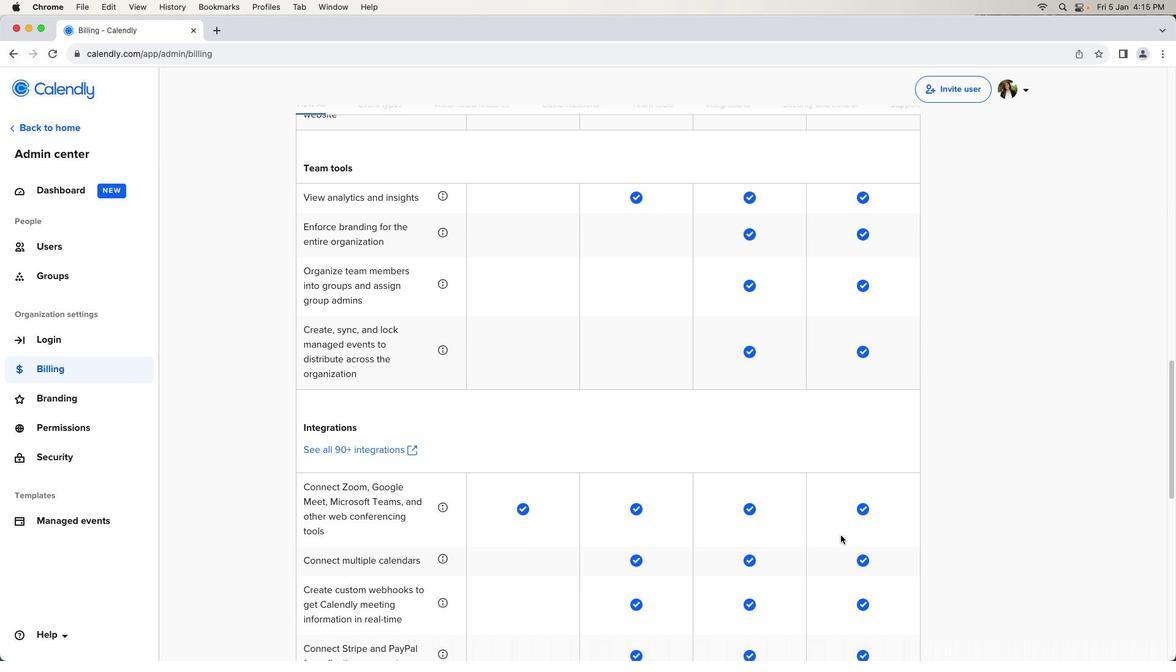 
Action: Mouse scrolled (840, 536) with delta (0, 0)
Screenshot: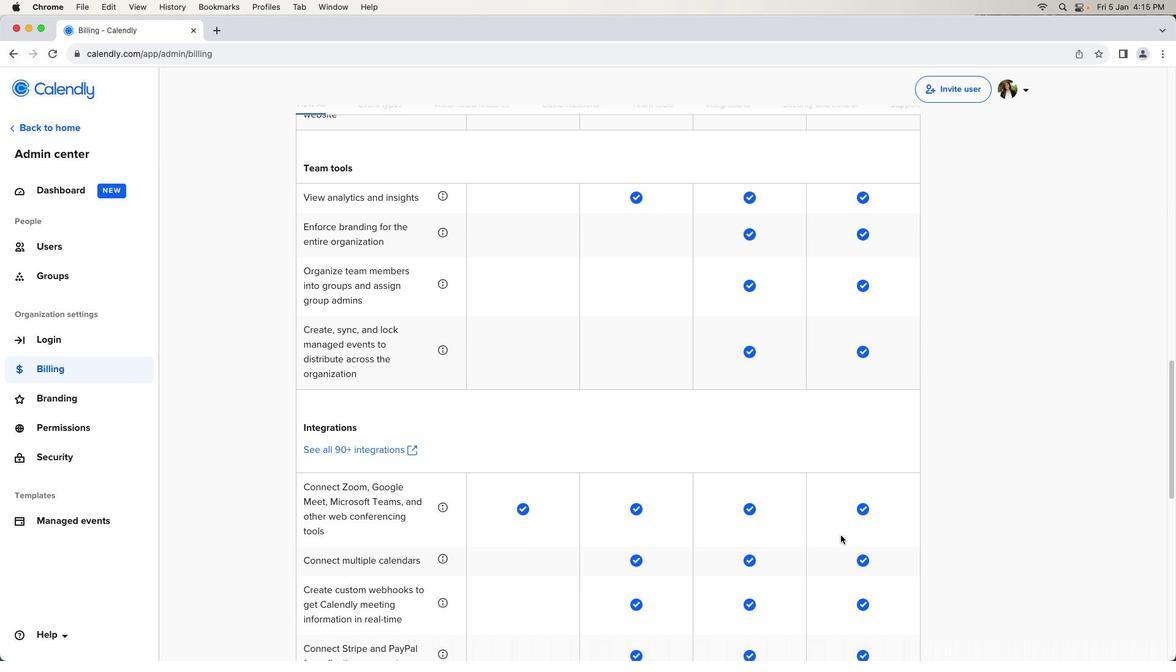 
Action: Mouse scrolled (840, 536) with delta (0, -1)
Screenshot: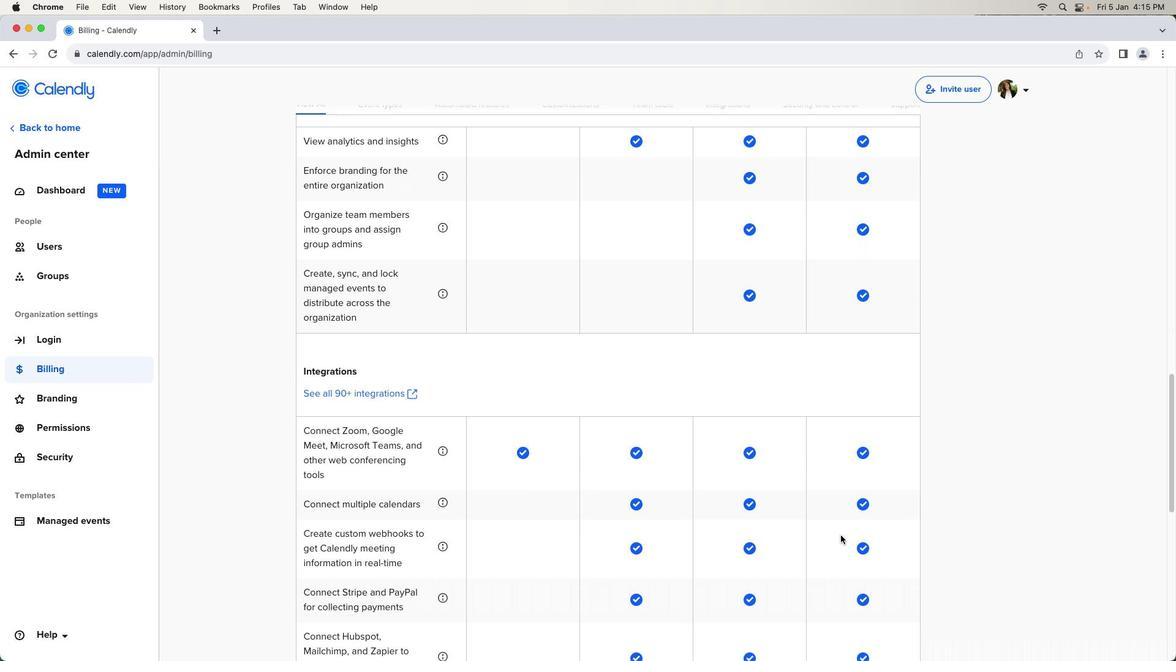 
Action: Mouse scrolled (840, 536) with delta (0, -1)
Screenshot: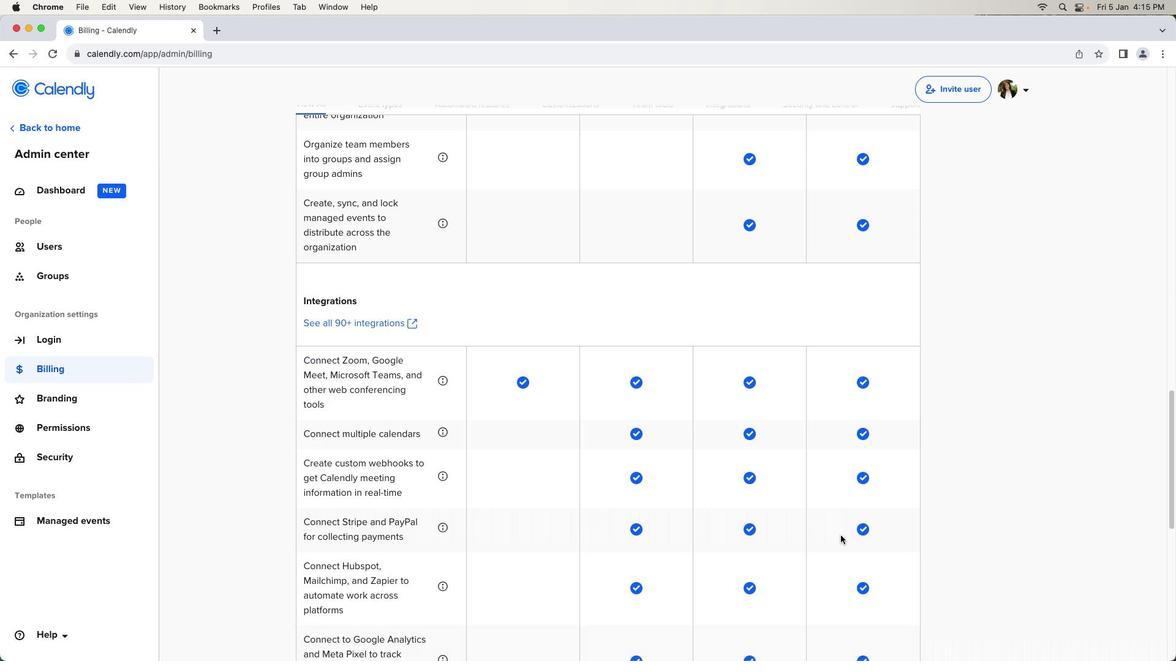 
Action: Mouse scrolled (840, 536) with delta (0, 0)
Screenshot: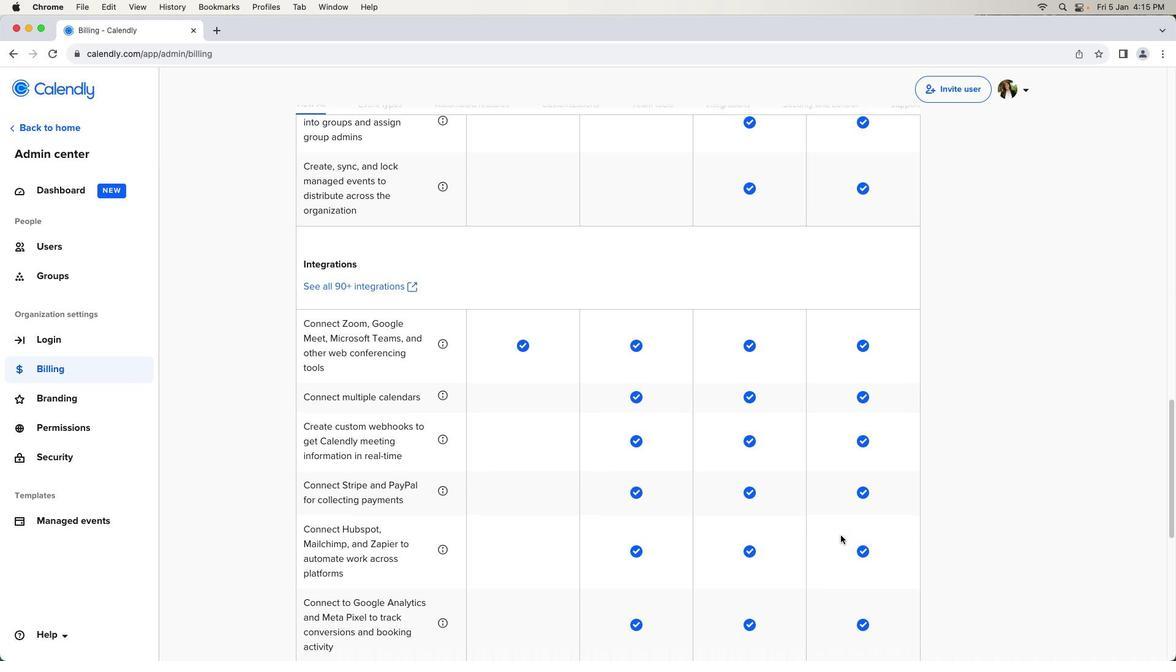 
Action: Mouse scrolled (840, 536) with delta (0, 0)
Screenshot: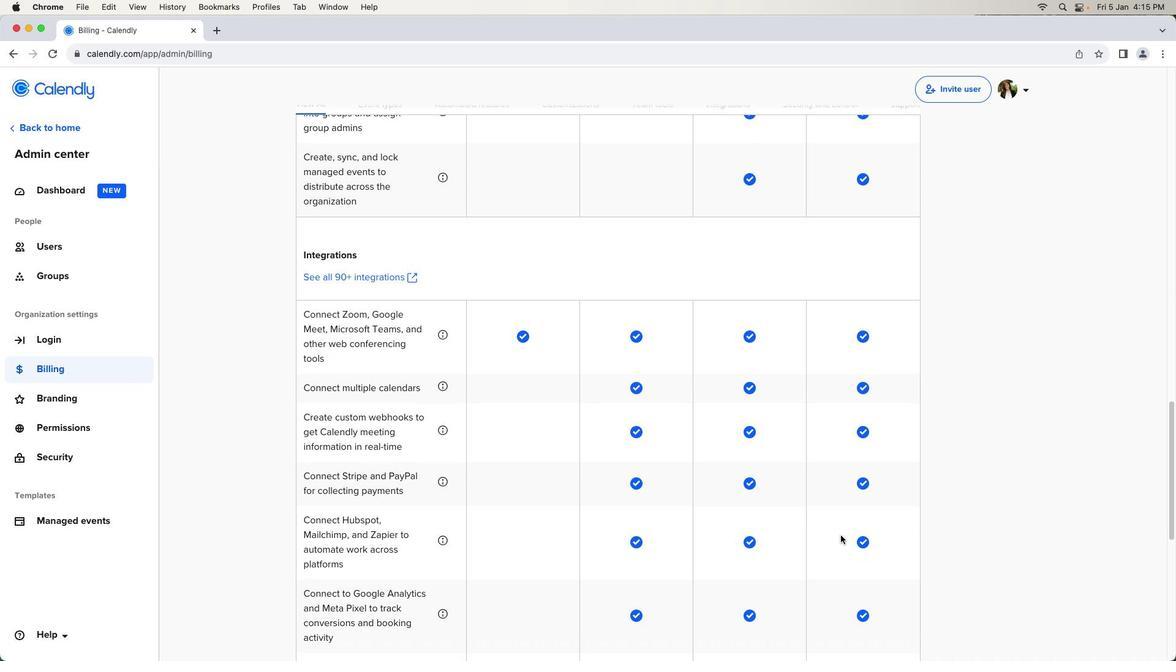 
Action: Mouse scrolled (840, 536) with delta (0, -1)
Screenshot: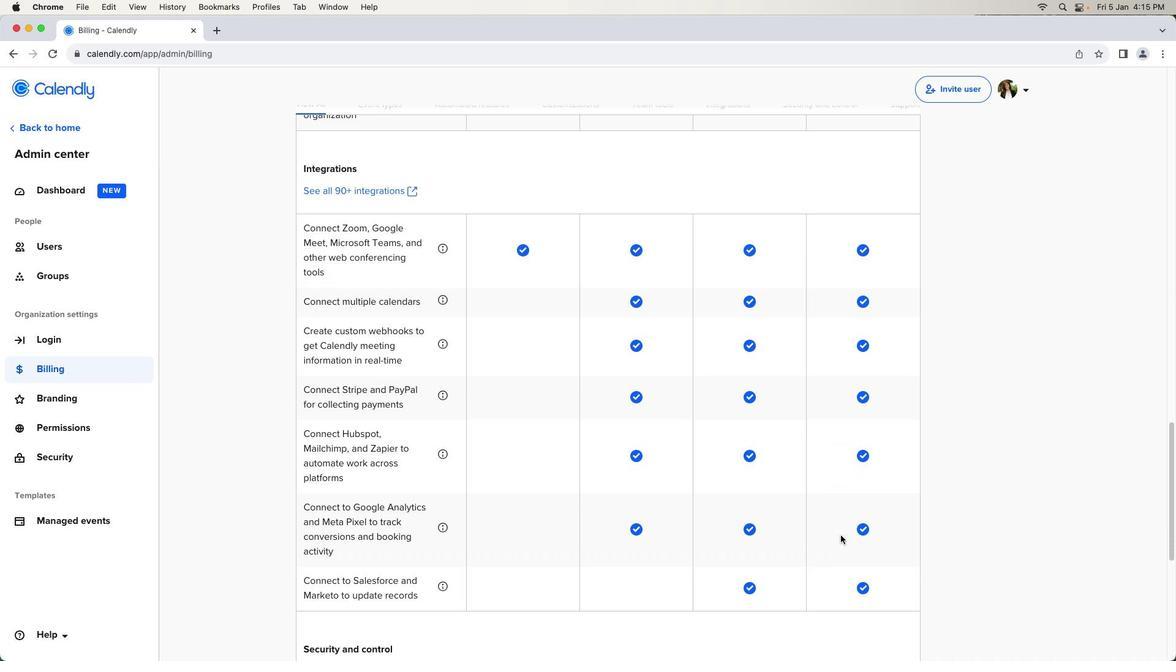 
Action: Mouse scrolled (840, 536) with delta (0, -1)
Screenshot: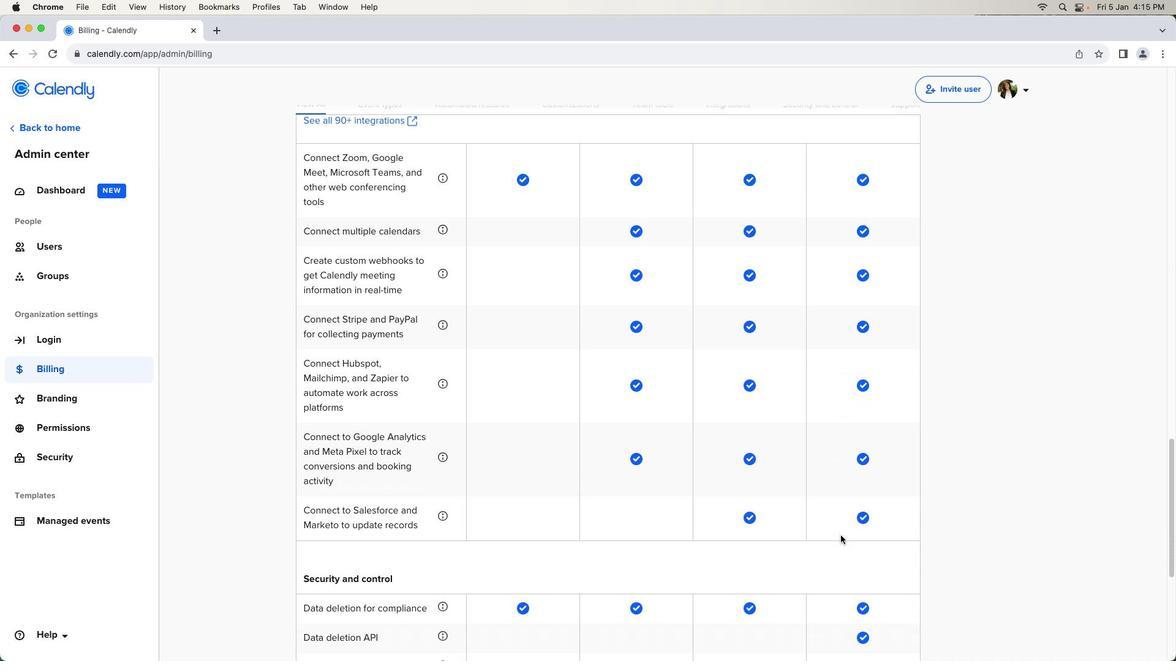 
Action: Mouse scrolled (840, 536) with delta (0, 0)
Screenshot: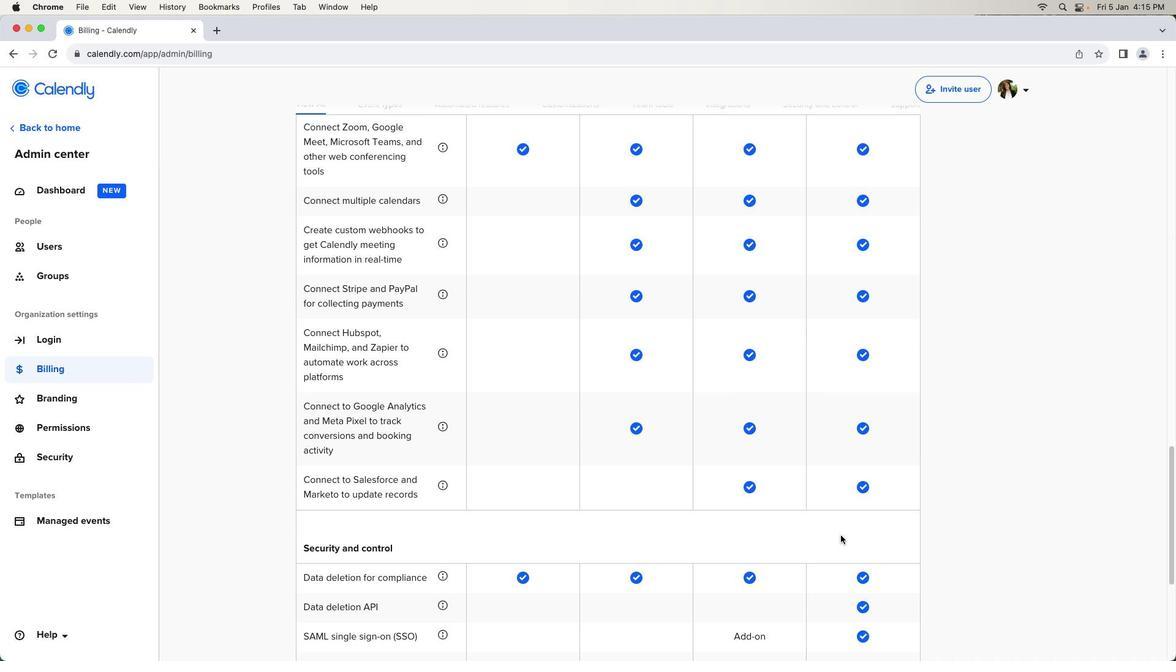 
Action: Mouse scrolled (840, 536) with delta (0, 0)
Screenshot: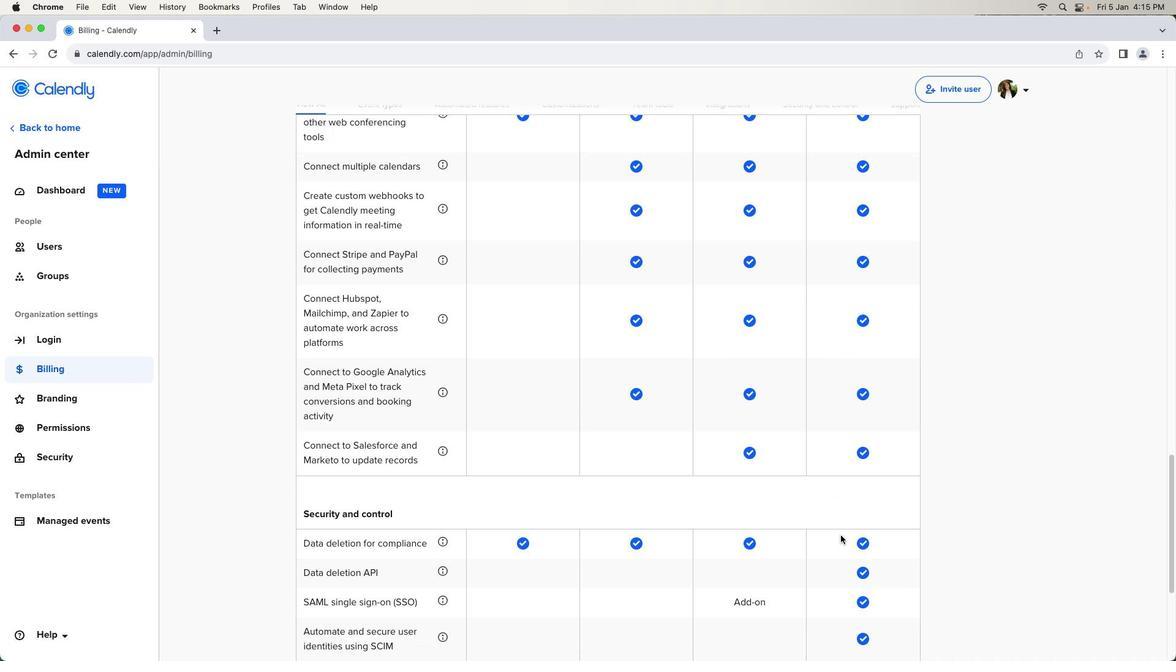 
Action: Mouse scrolled (840, 536) with delta (0, -1)
Screenshot: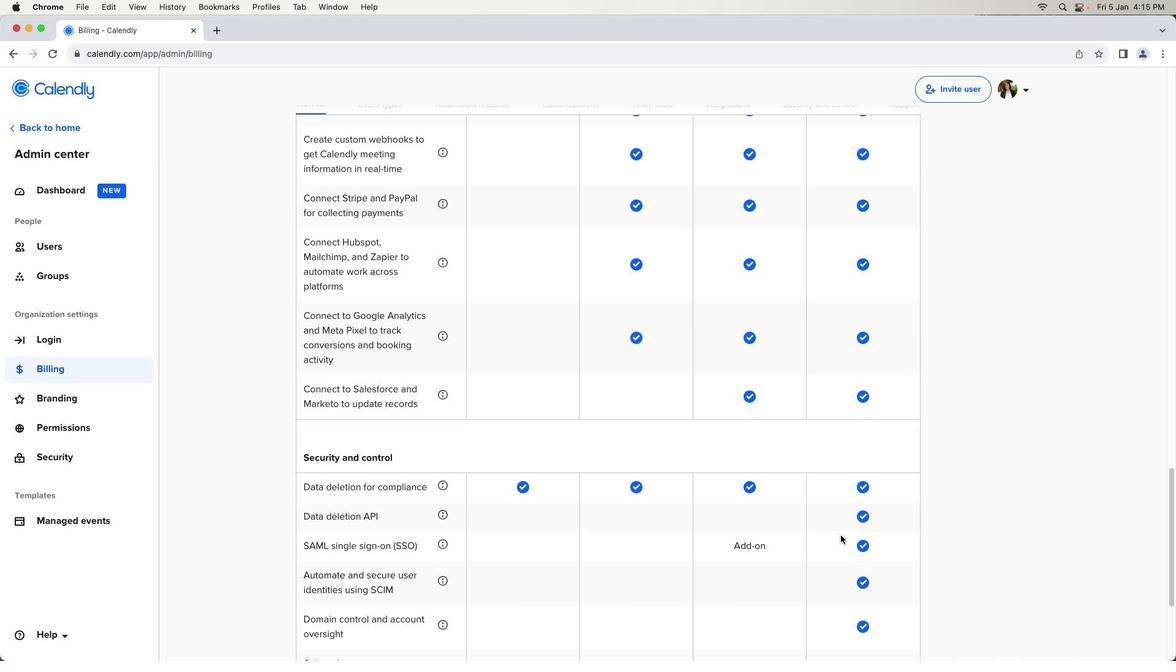 
Action: Mouse scrolled (840, 536) with delta (0, -2)
Screenshot: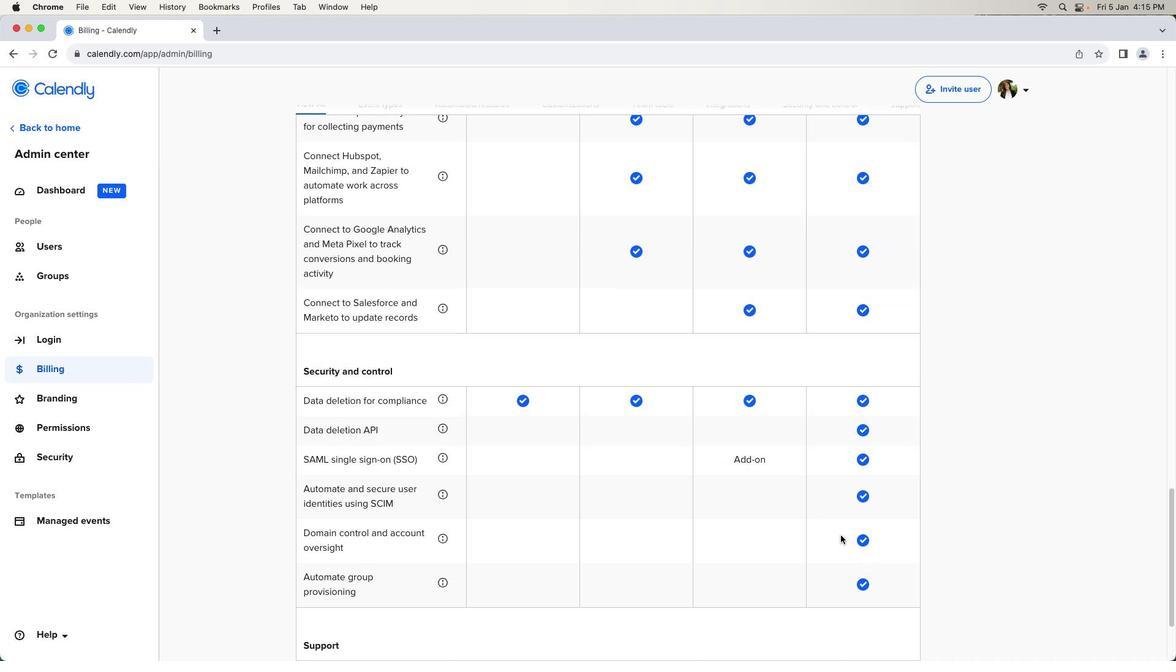 
Action: Mouse scrolled (840, 536) with delta (0, 0)
Screenshot: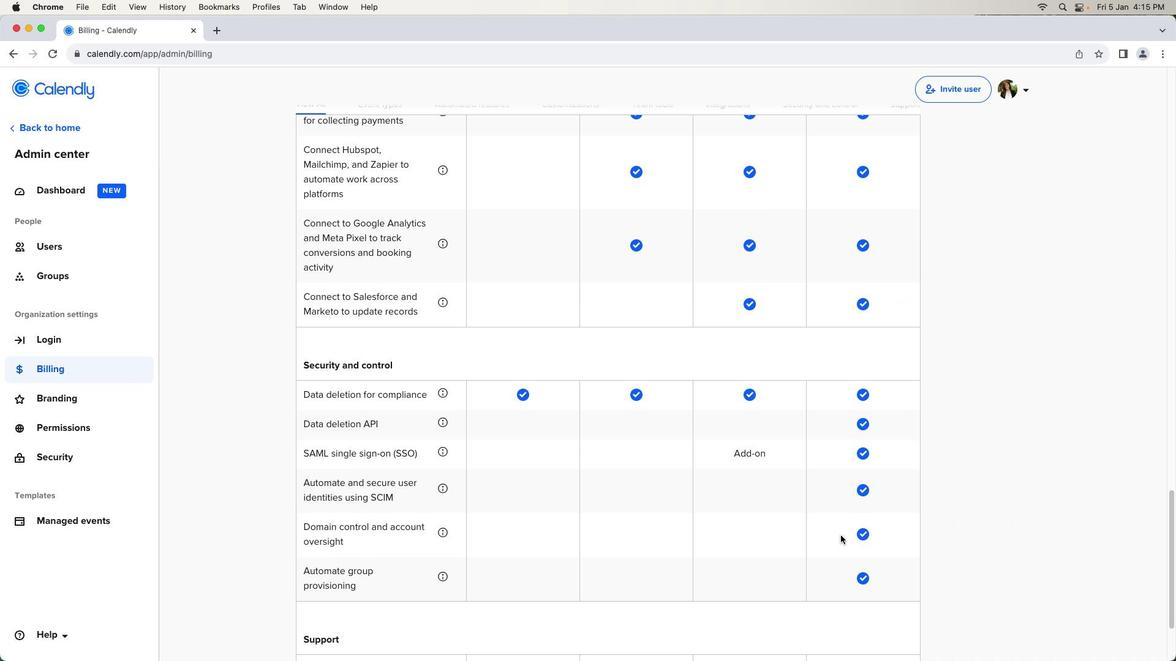
Action: Mouse scrolled (840, 536) with delta (0, 0)
Screenshot: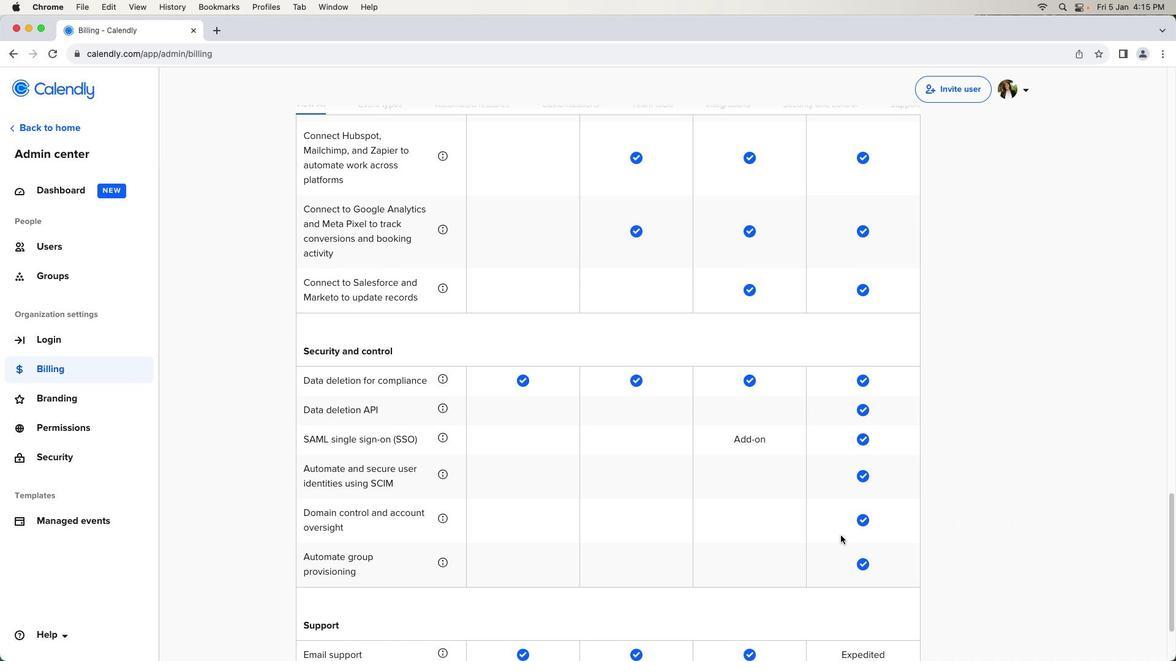 
Action: Mouse scrolled (840, 536) with delta (0, 0)
Screenshot: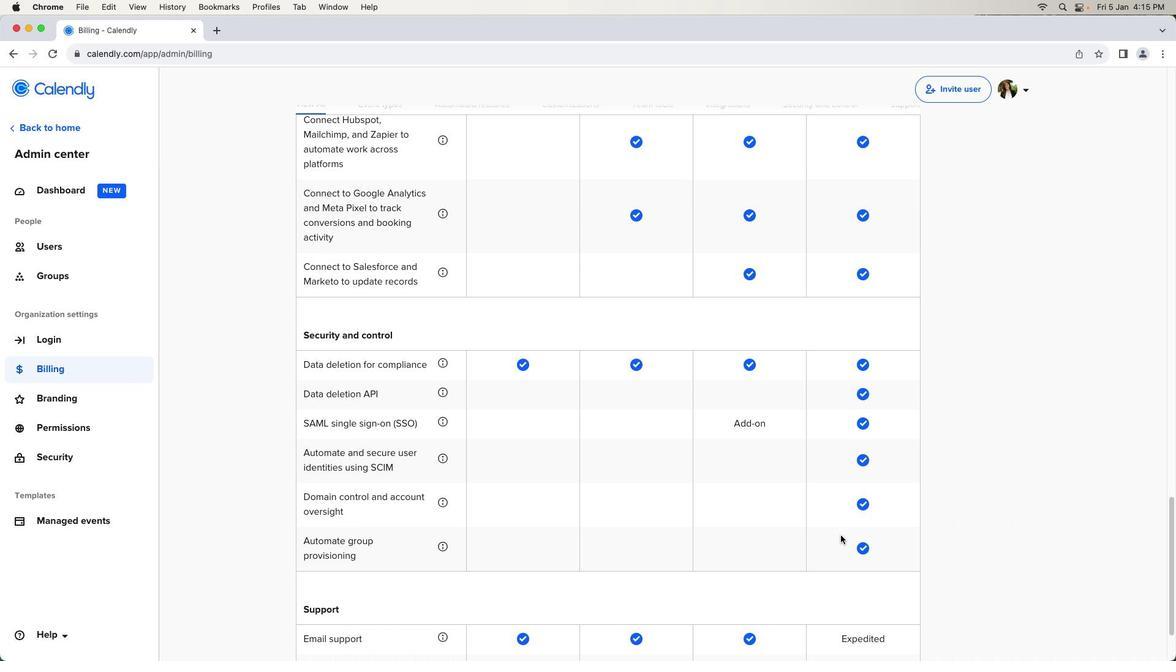 
Action: Mouse scrolled (840, 536) with delta (0, 0)
Screenshot: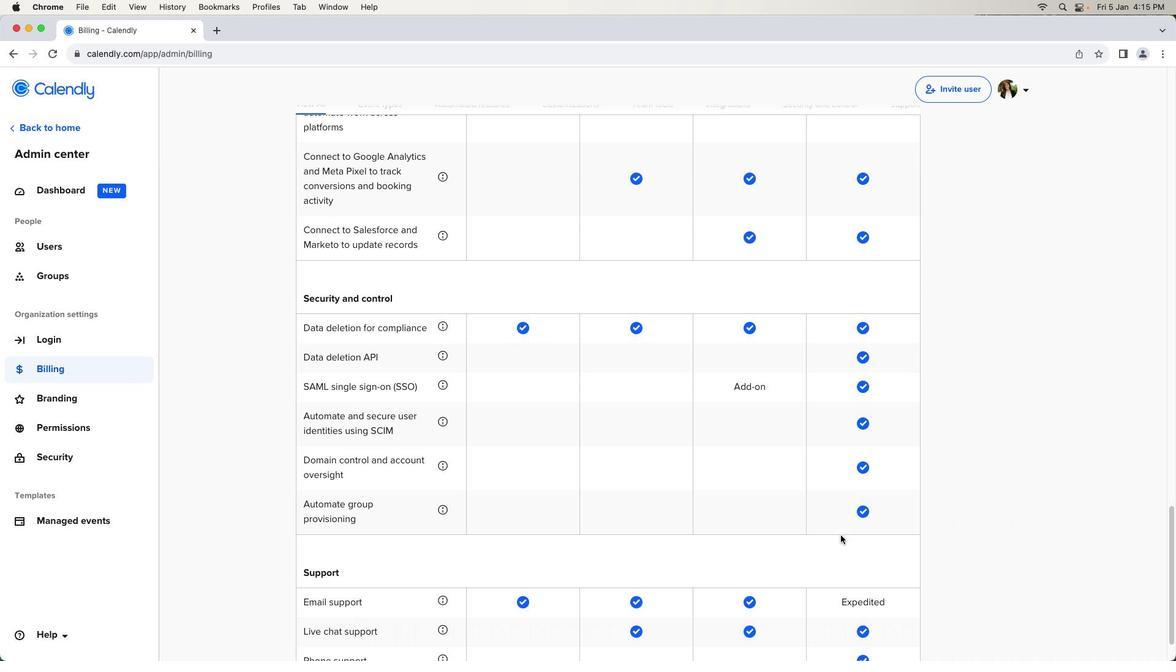 
Action: Mouse scrolled (840, 536) with delta (0, 0)
Screenshot: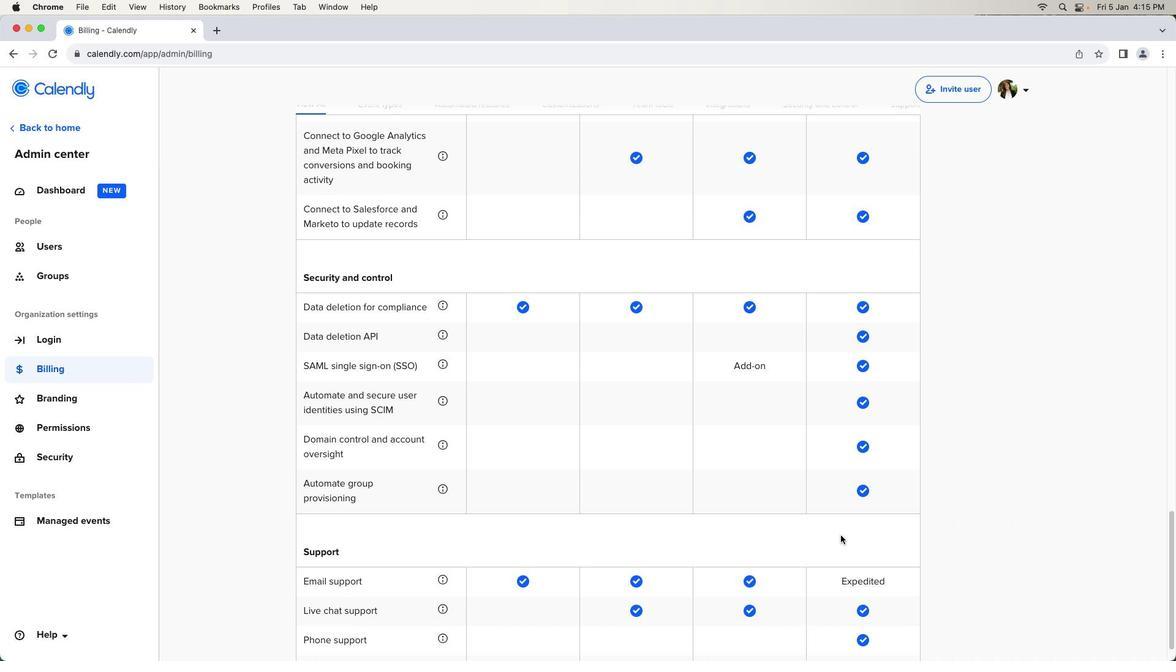 
Action: Mouse scrolled (840, 536) with delta (0, 0)
Screenshot: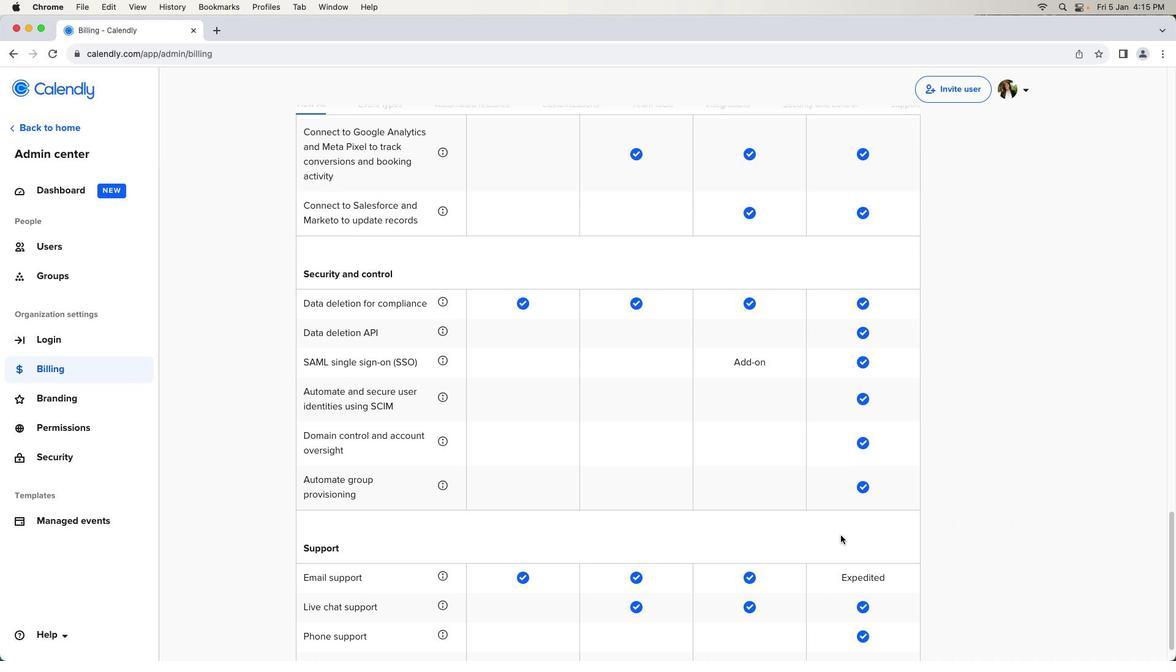 
Action: Mouse scrolled (840, 536) with delta (0, 0)
Screenshot: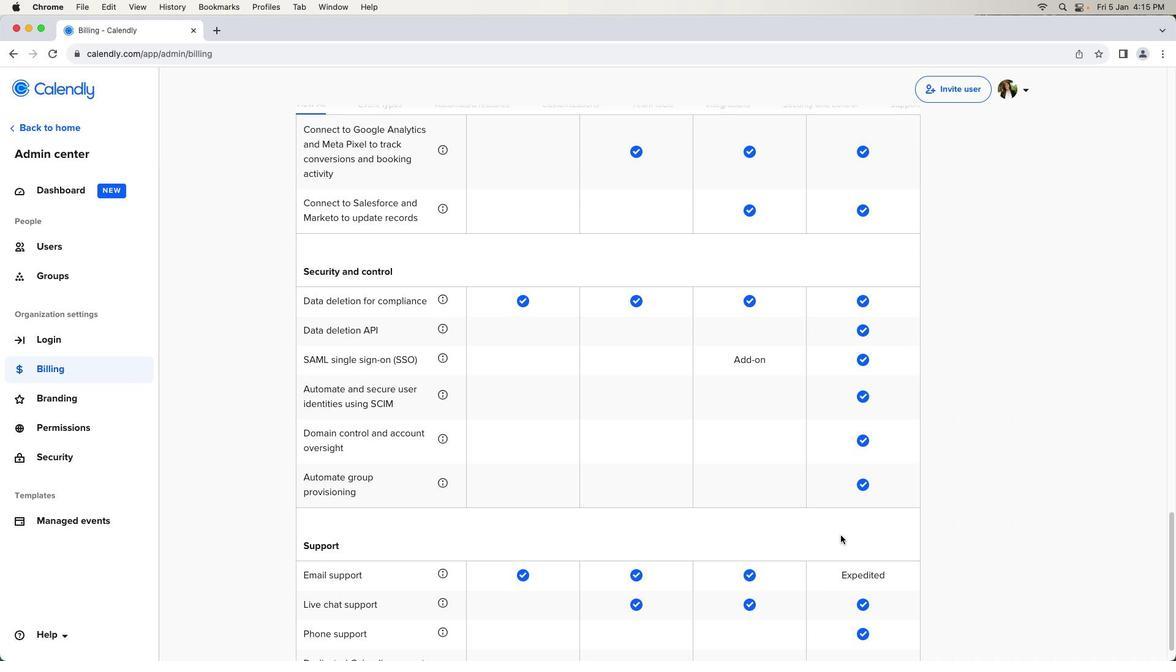 
Action: Mouse scrolled (840, 536) with delta (0, 0)
Screenshot: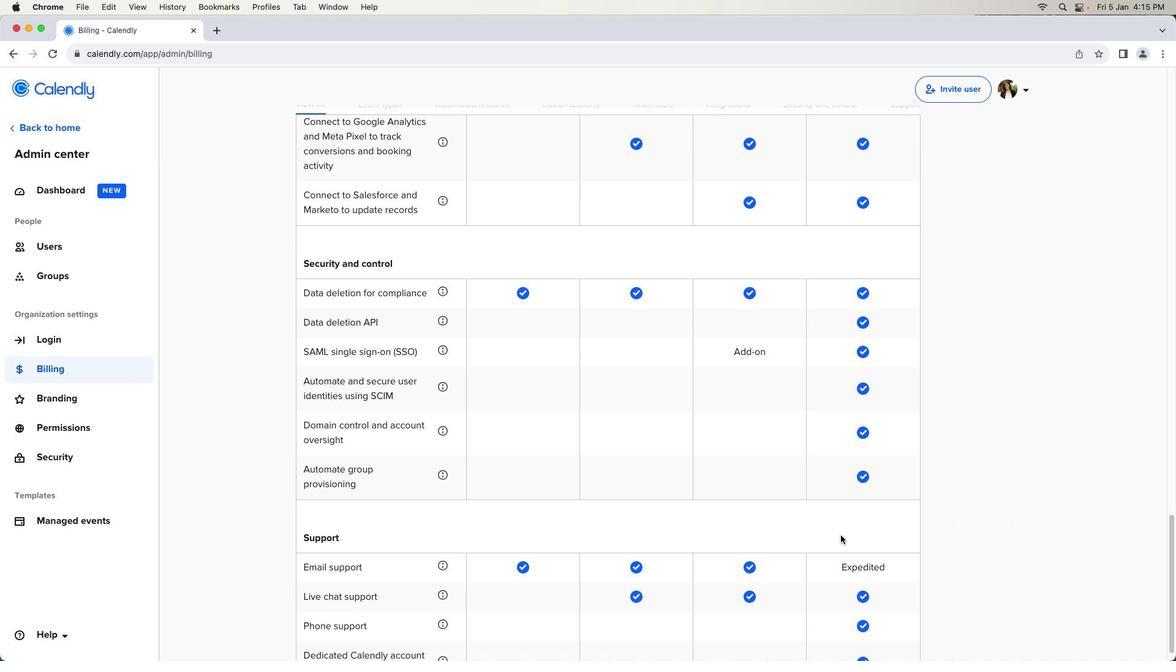
Action: Mouse moved to (840, 533)
Screenshot: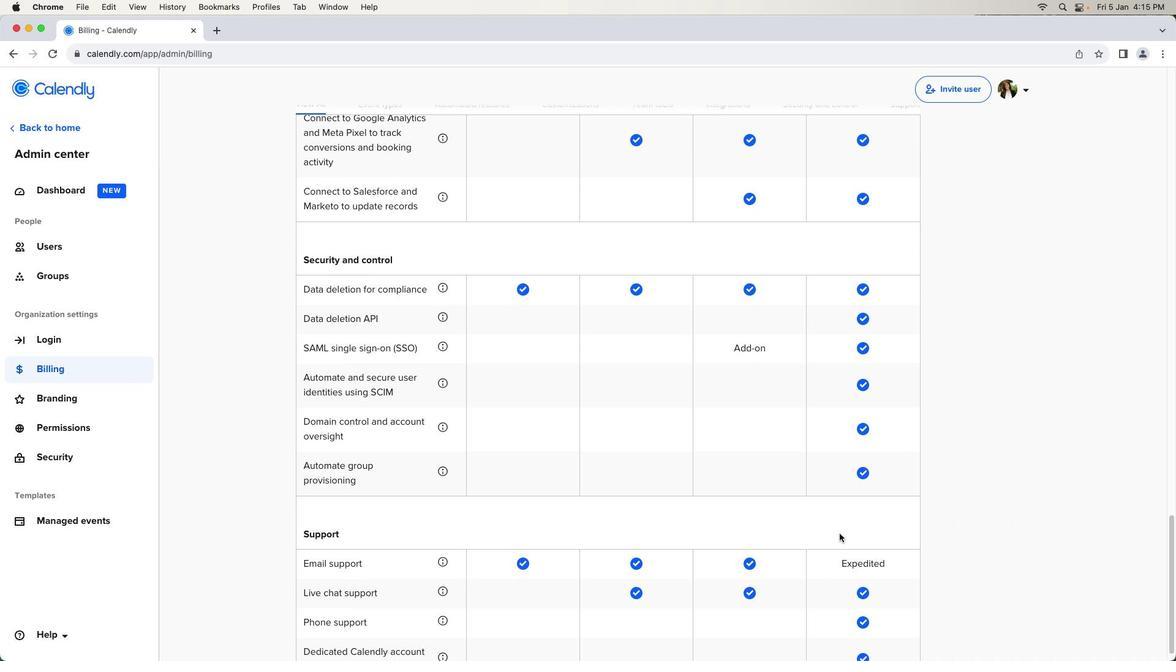 
Action: Mouse scrolled (840, 533) with delta (0, 0)
Screenshot: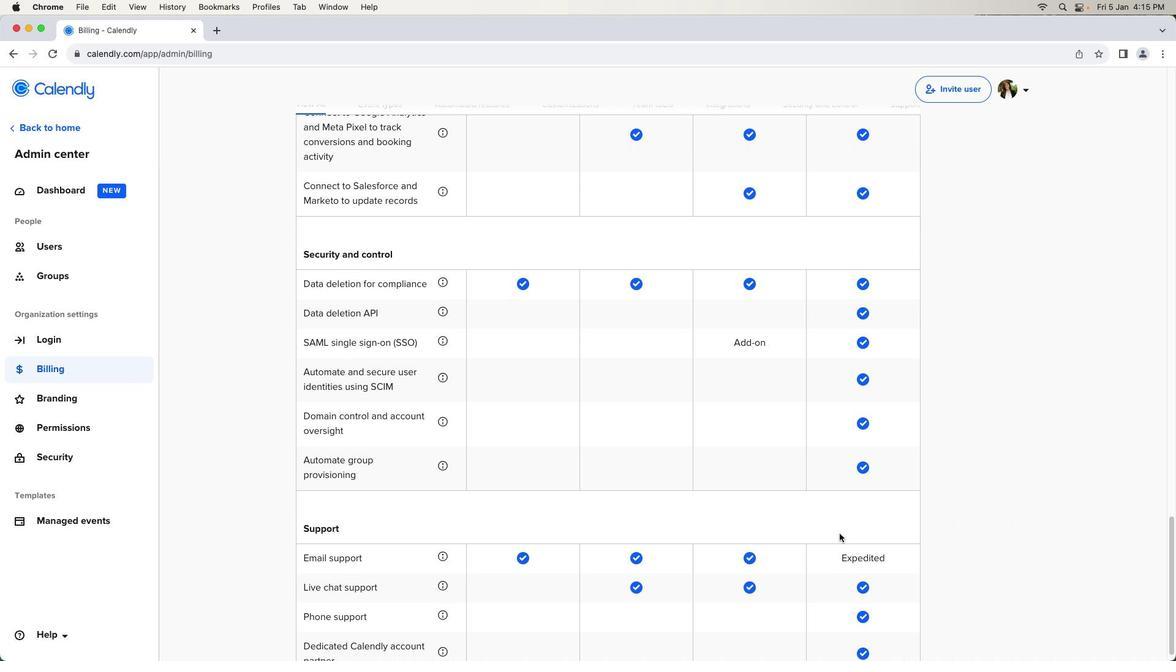 
Action: Mouse moved to (840, 533)
Screenshot: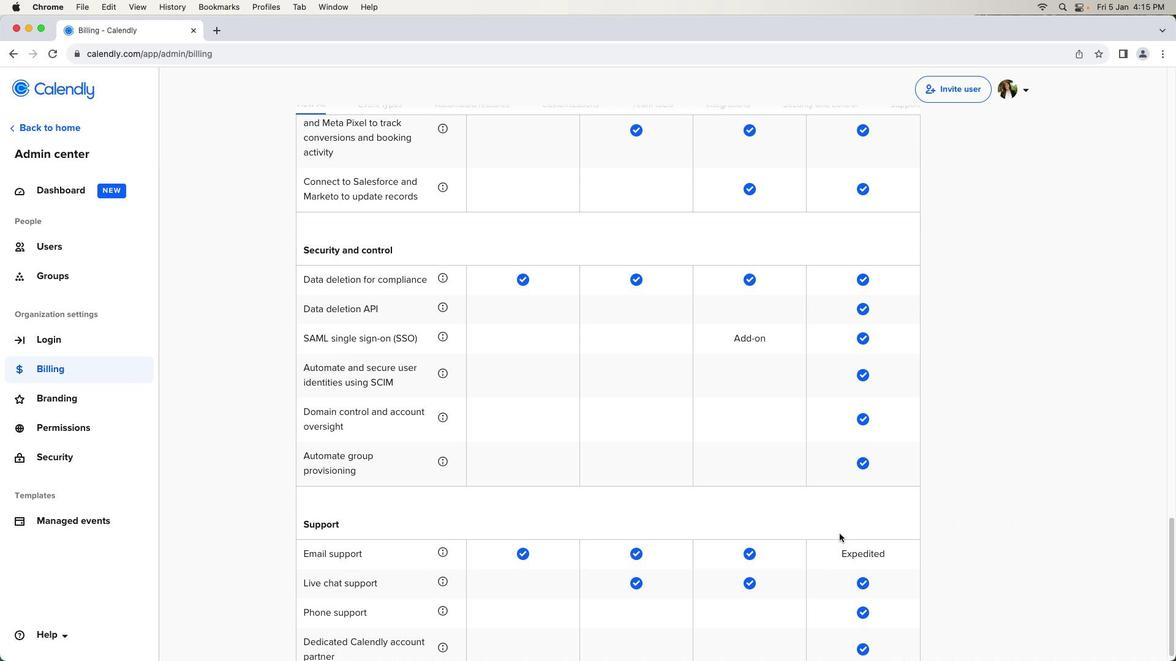
Action: Mouse scrolled (840, 533) with delta (0, 0)
Screenshot: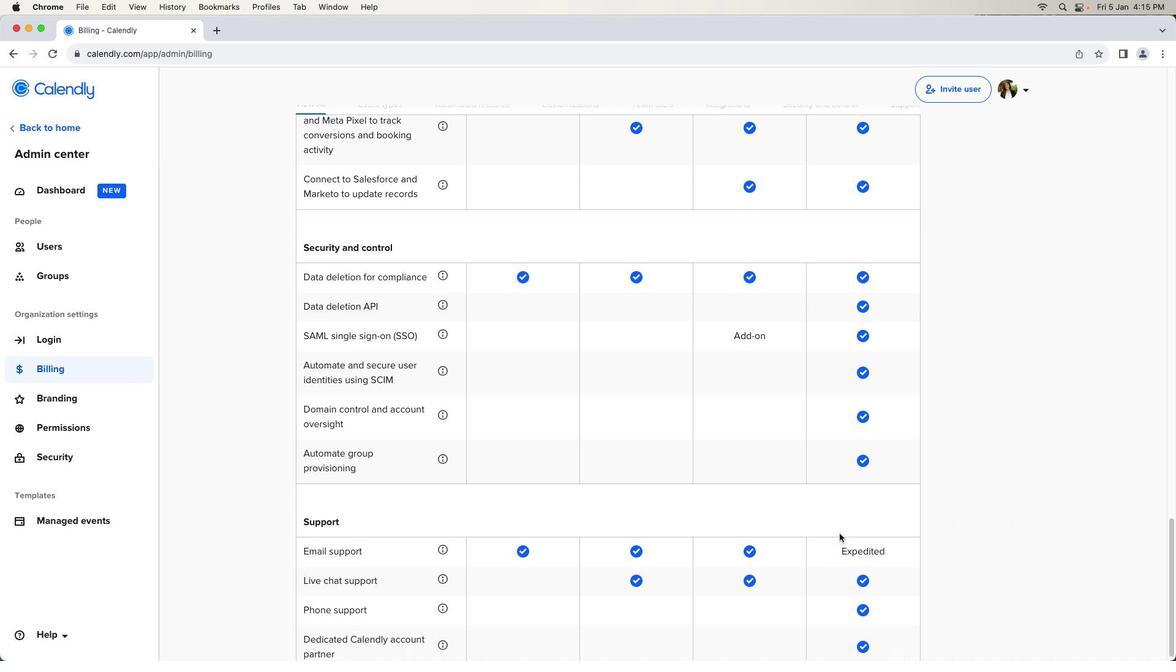 
Action: Mouse scrolled (840, 533) with delta (0, -1)
Screenshot: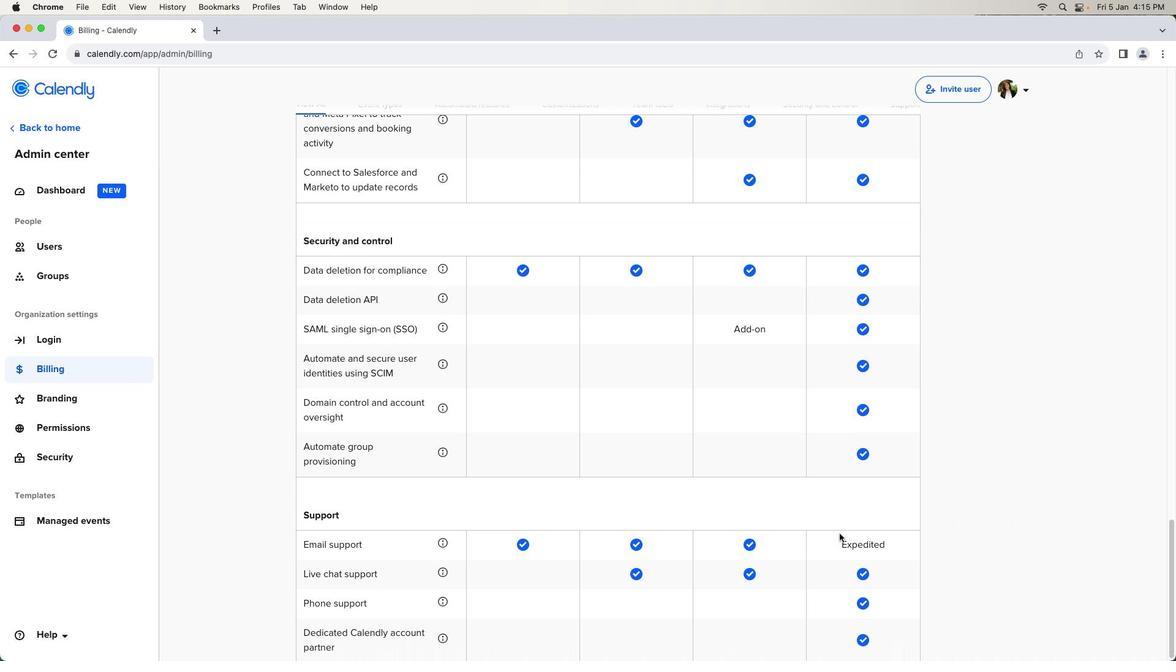 
Action: Mouse scrolled (840, 533) with delta (0, -1)
Screenshot: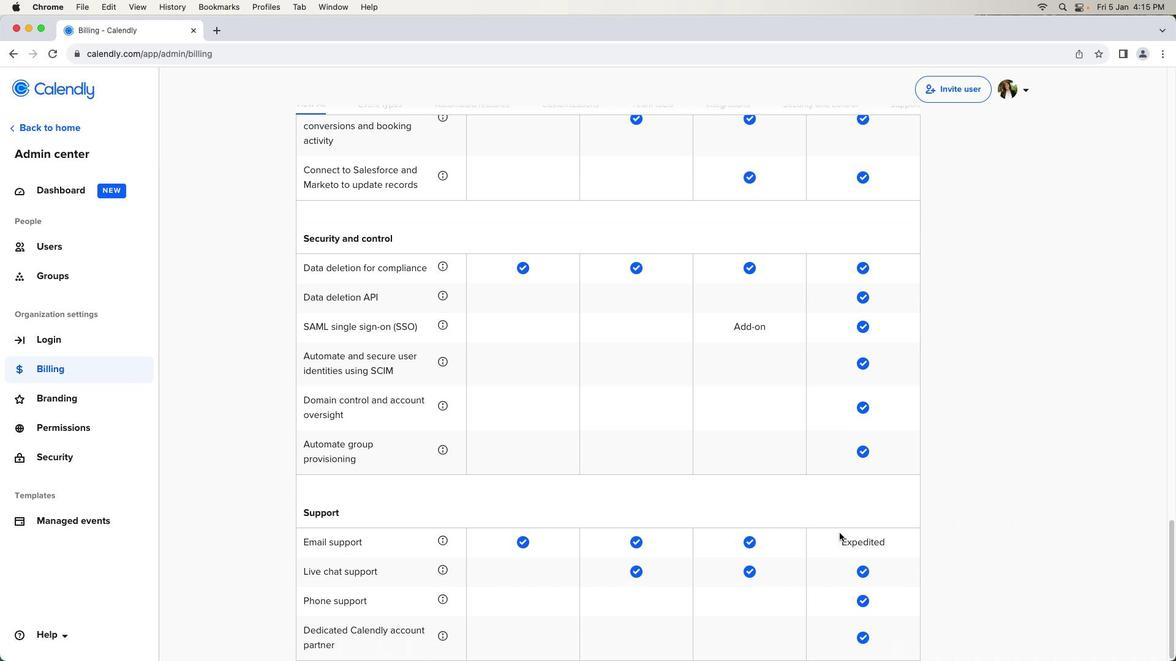 
Action: Mouse moved to (839, 533)
Screenshot: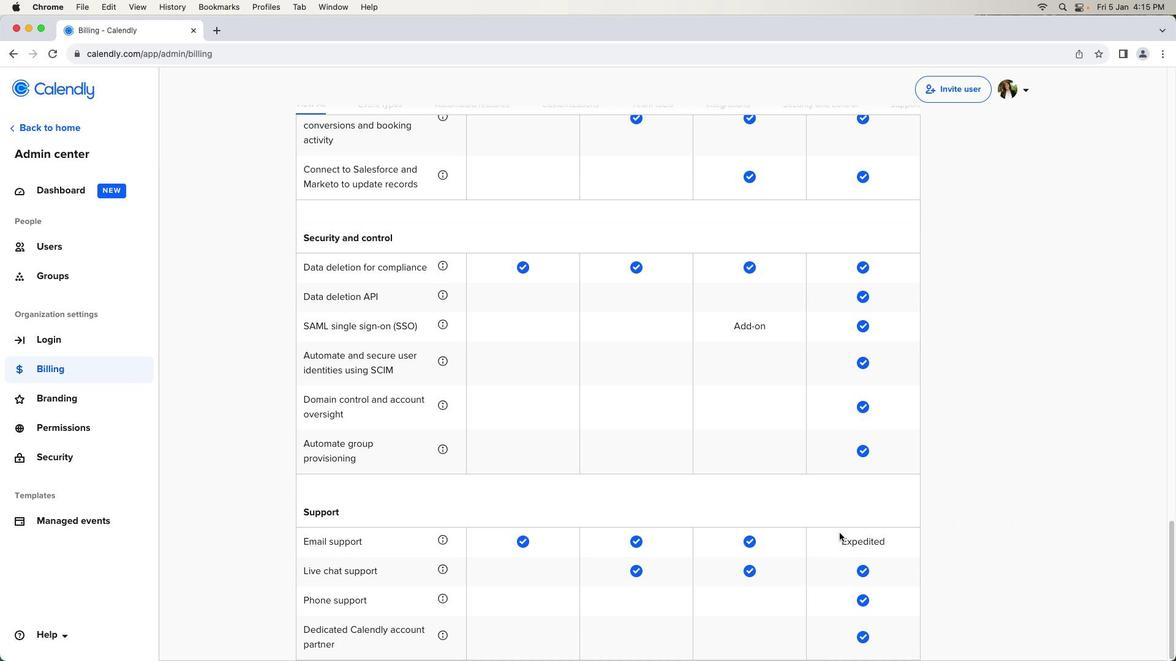 
Action: Mouse scrolled (839, 533) with delta (0, 0)
Screenshot: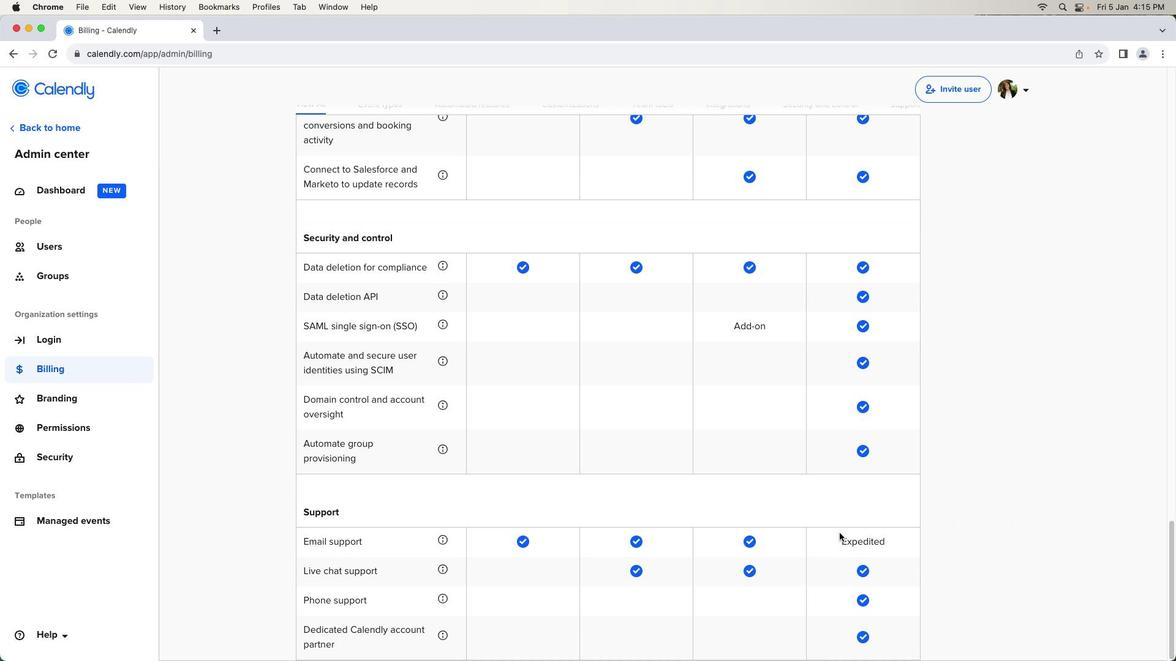 
Action: Mouse scrolled (839, 533) with delta (0, 0)
Screenshot: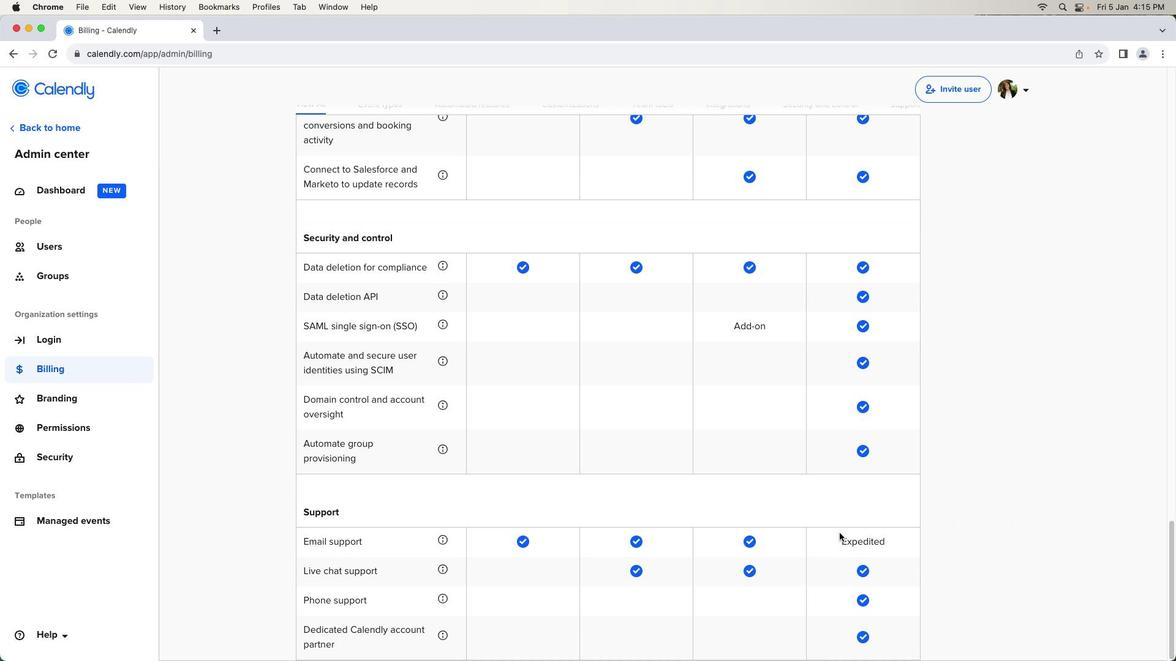 
Action: Mouse scrolled (839, 533) with delta (0, -1)
Screenshot: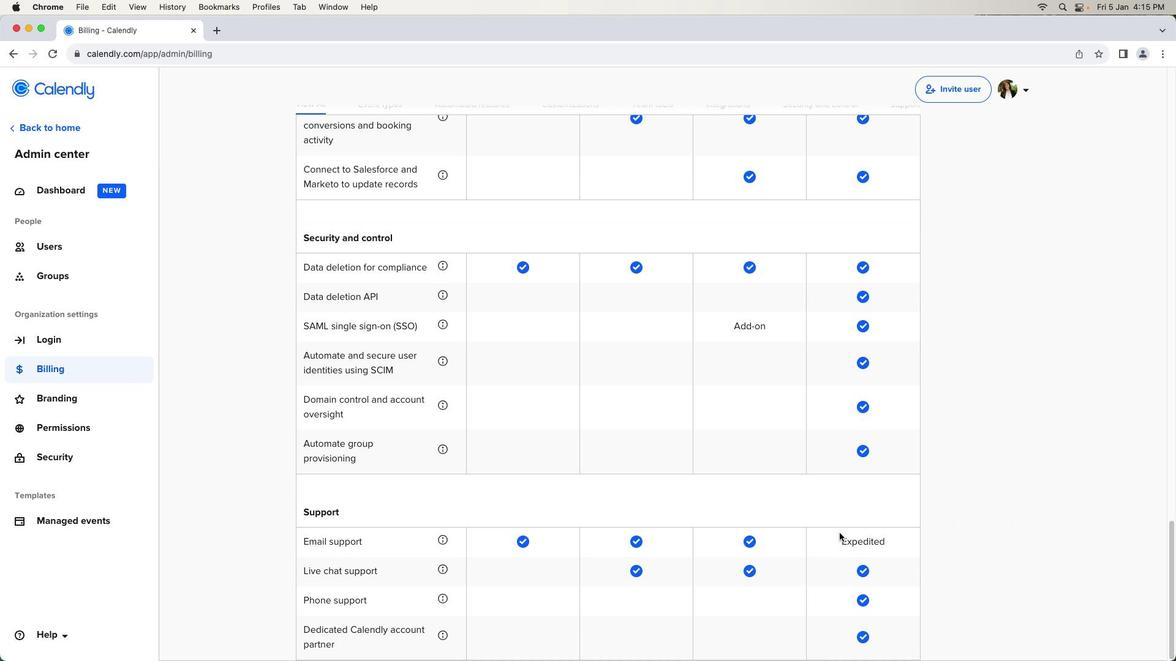
Action: Mouse scrolled (839, 533) with delta (0, -1)
Screenshot: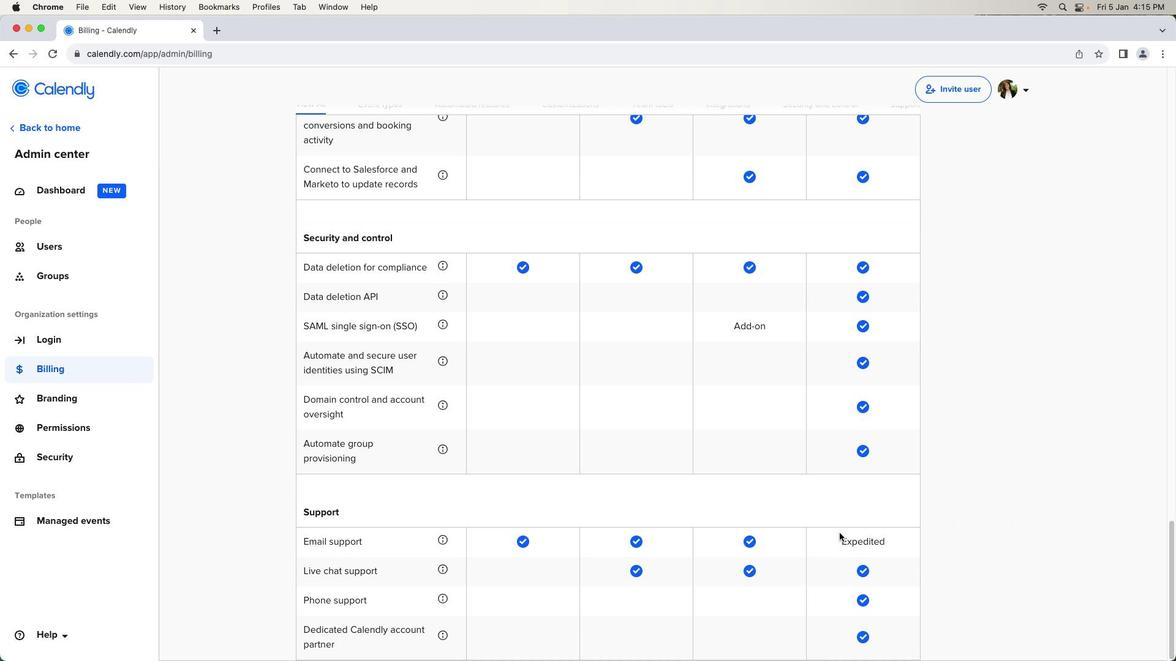 
Action: Mouse moved to (839, 533)
Screenshot: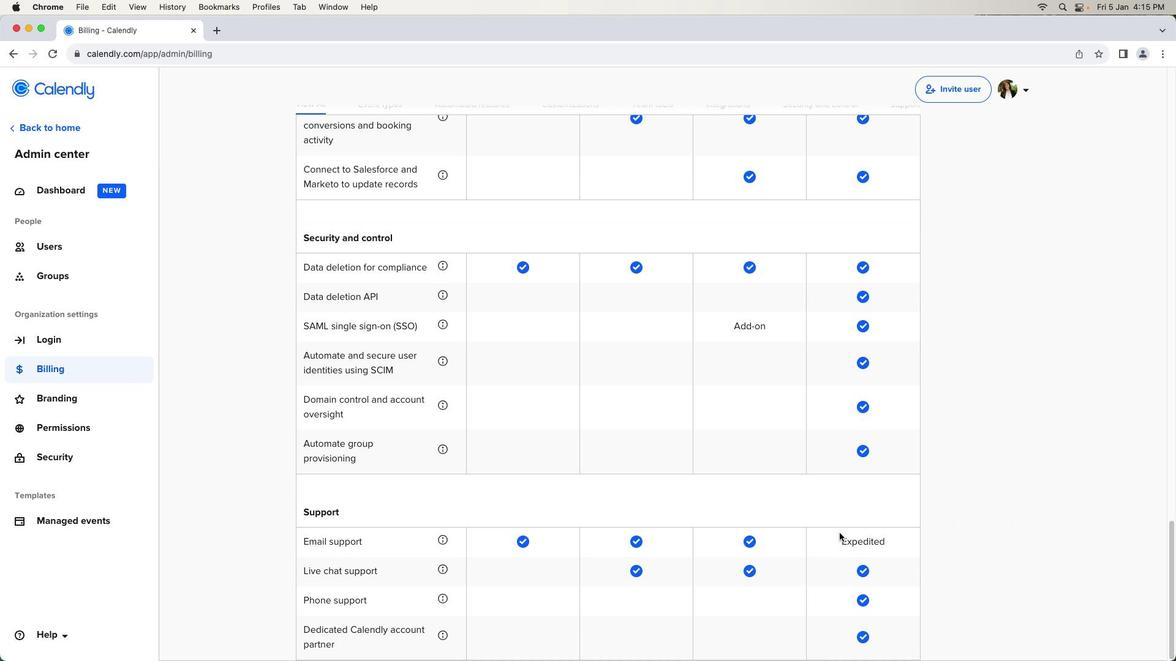 
Action: Mouse scrolled (839, 533) with delta (0, 0)
Screenshot: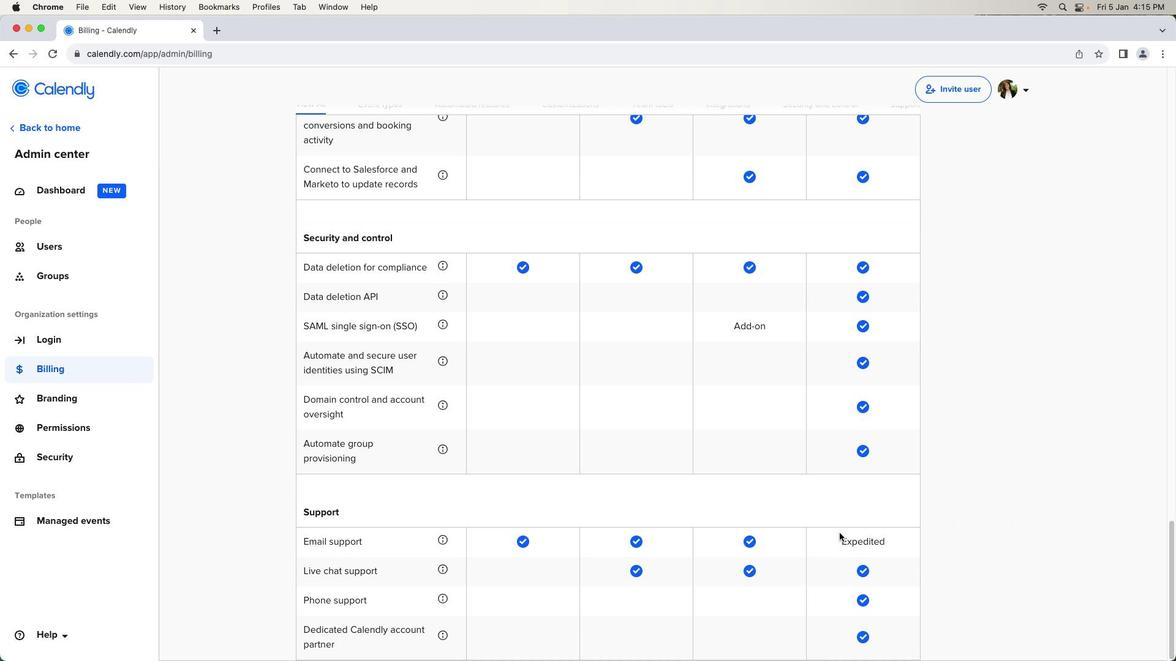 
Action: Mouse scrolled (839, 533) with delta (0, 0)
Screenshot: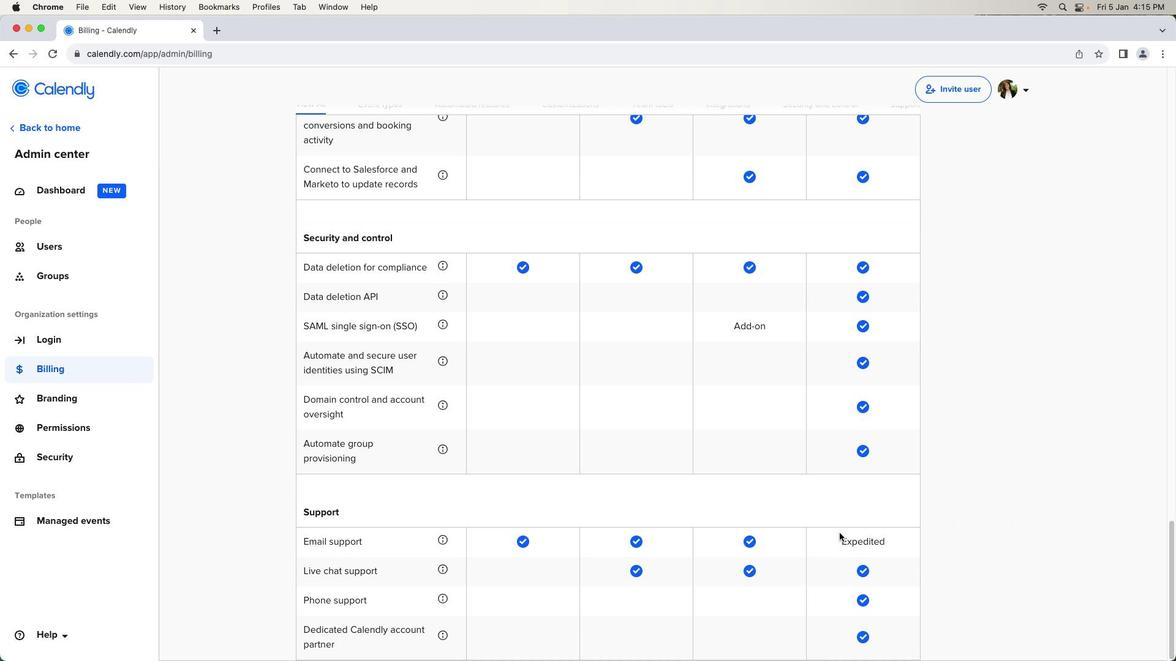 
Action: Mouse scrolled (839, 533) with delta (0, -1)
Screenshot: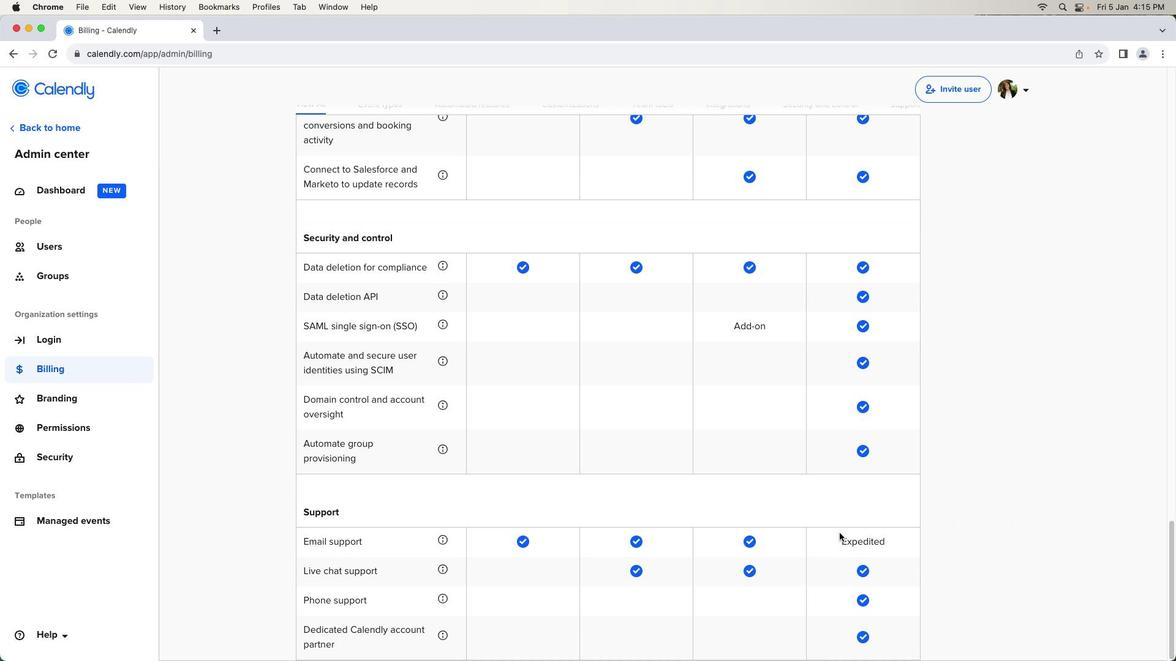 
Action: Mouse scrolled (839, 533) with delta (0, -2)
Screenshot: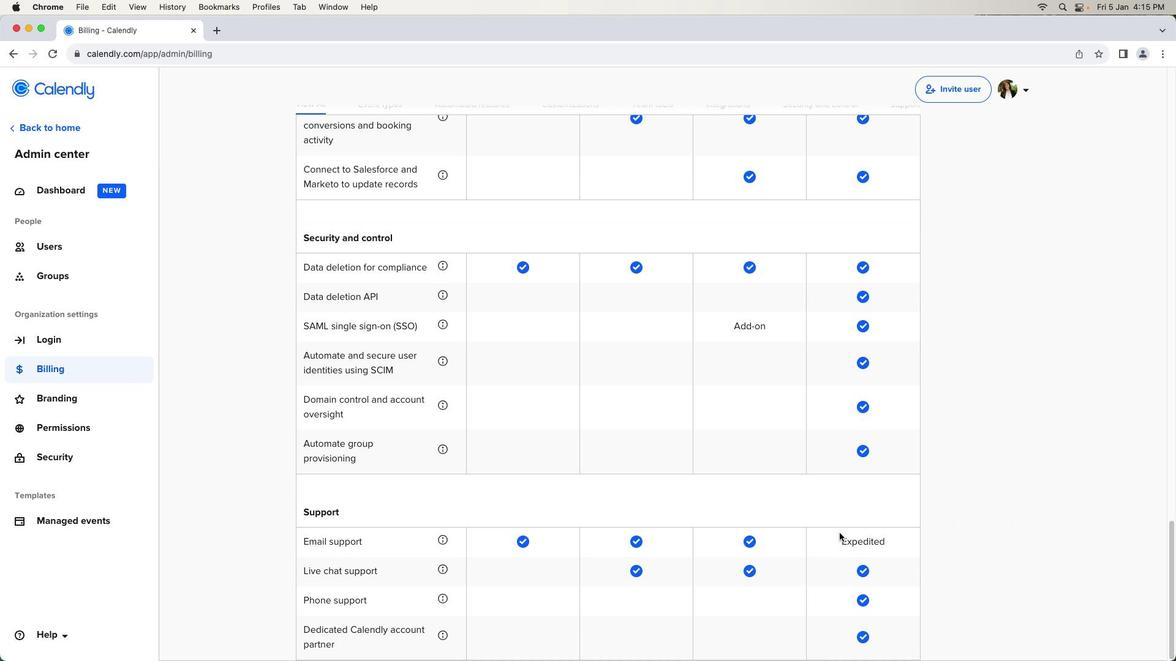 
Action: Mouse moved to (839, 533)
Screenshot: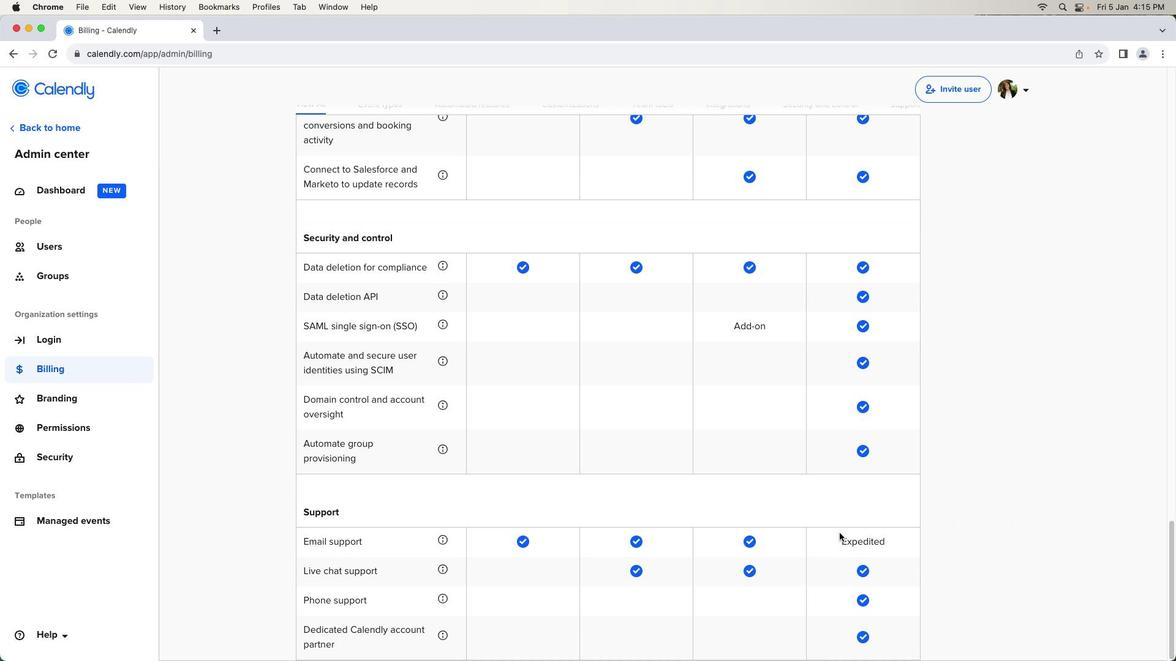 
